 Task: Assign Person0000000160 as Assignee of Child Issue ChildIssue0000000797 of Issue Issue0000000399 in Backlog  in Scrum Project Project0000000080 in Jira. Assign Person0000000160 as Assignee of Child Issue ChildIssue0000000798 of Issue Issue0000000399 in Backlog  in Scrum Project Project0000000080 in Jira. Assign Person0000000160 as Assignee of Child Issue ChildIssue0000000799 of Issue Issue0000000400 in Backlog  in Scrum Project Project0000000080 in Jira. Assign Person0000000160 as Assignee of Child Issue ChildIssue0000000800 of Issue Issue0000000400 in Backlog  in Scrum Project Project0000000080 in Jira. Assign Issue Issue0000000391 to Sprint Sprint0000000235 in Scrum Project Project0000000079 in Jira
Action: Mouse moved to (121, 229)
Screenshot: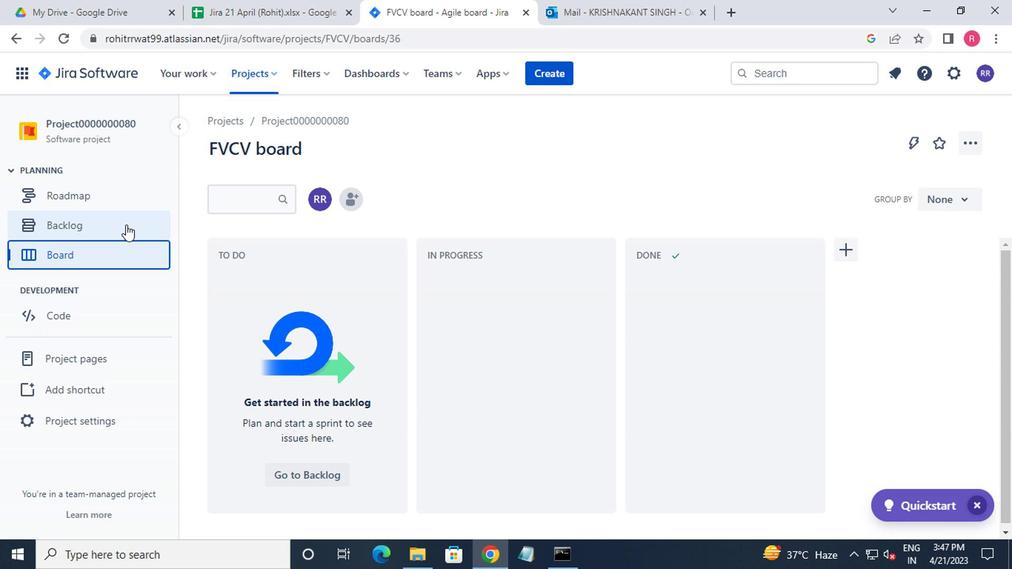 
Action: Mouse pressed left at (121, 229)
Screenshot: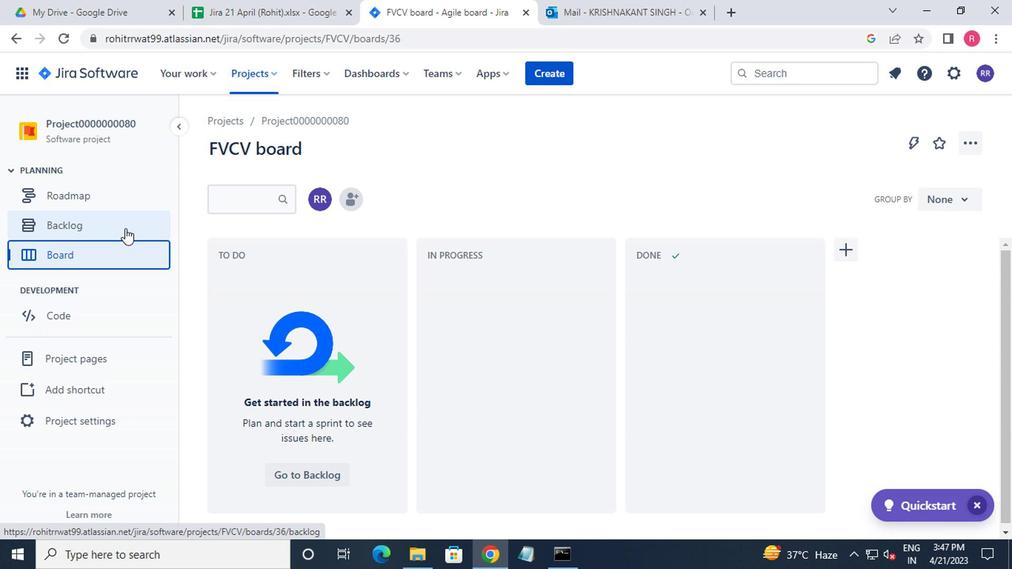 
Action: Mouse moved to (269, 274)
Screenshot: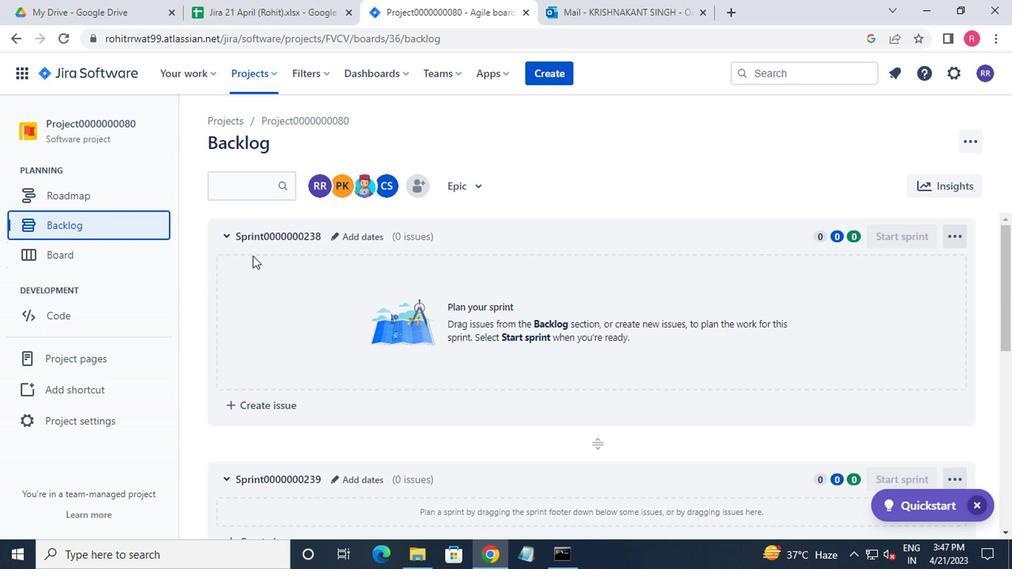
Action: Mouse scrolled (269, 273) with delta (0, -1)
Screenshot: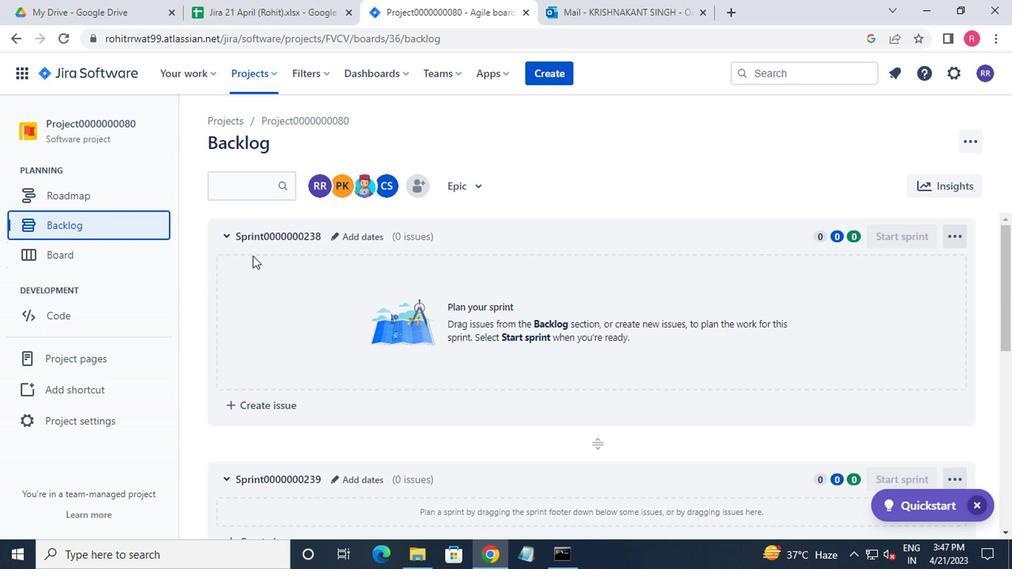 
Action: Mouse moved to (274, 281)
Screenshot: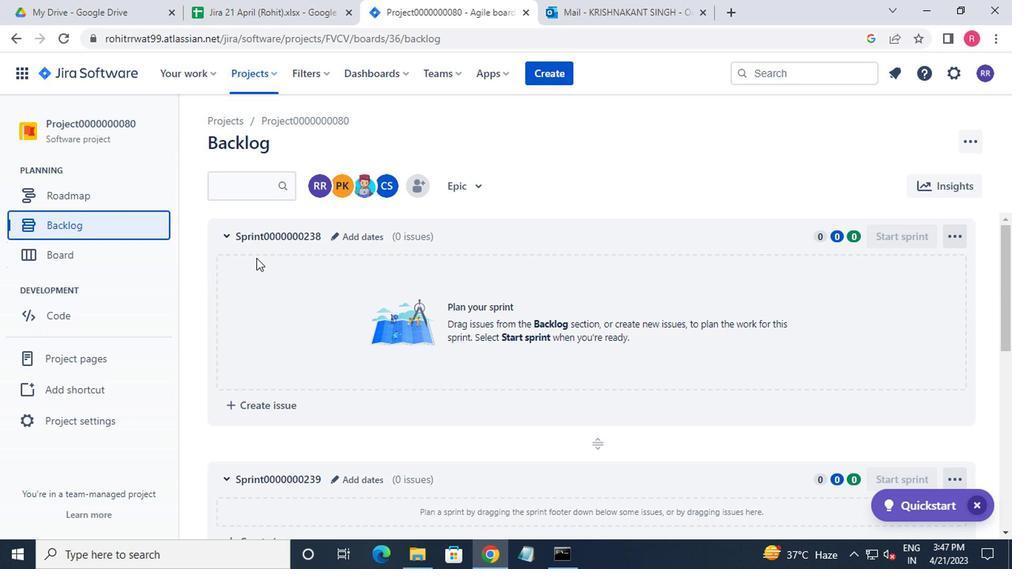 
Action: Mouse scrolled (274, 280) with delta (0, -1)
Screenshot: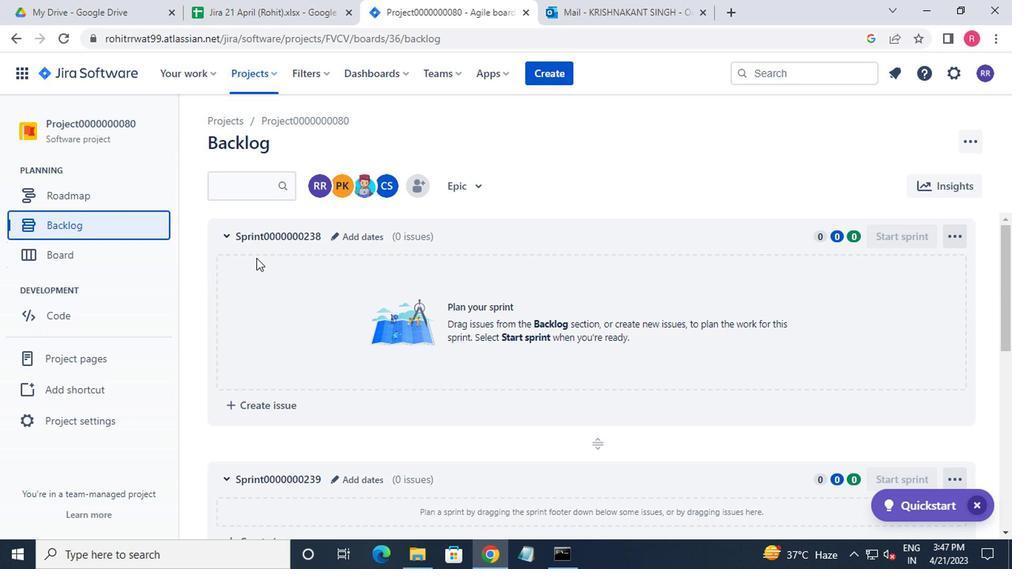 
Action: Mouse moved to (277, 284)
Screenshot: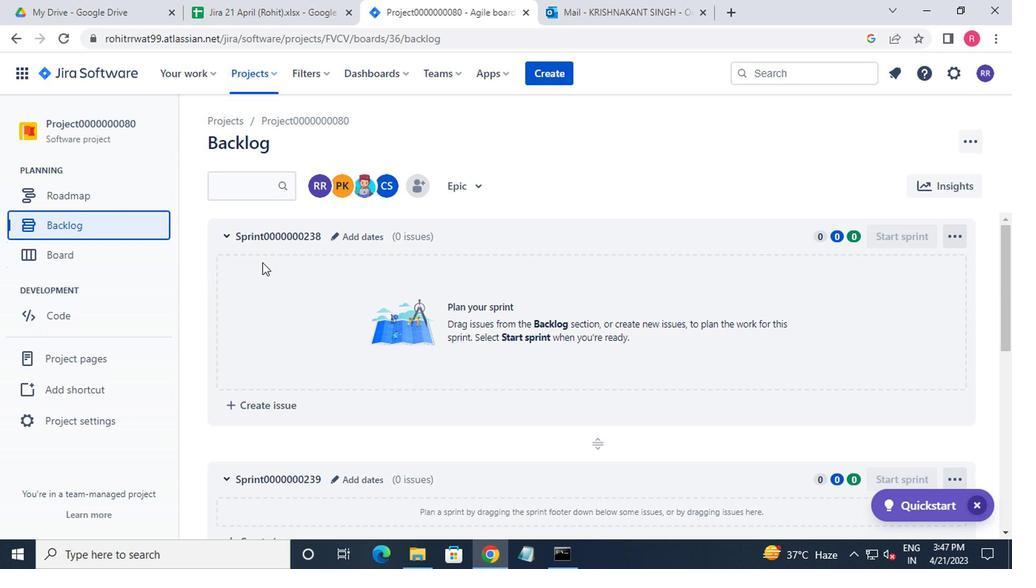 
Action: Mouse scrolled (277, 283) with delta (0, -1)
Screenshot: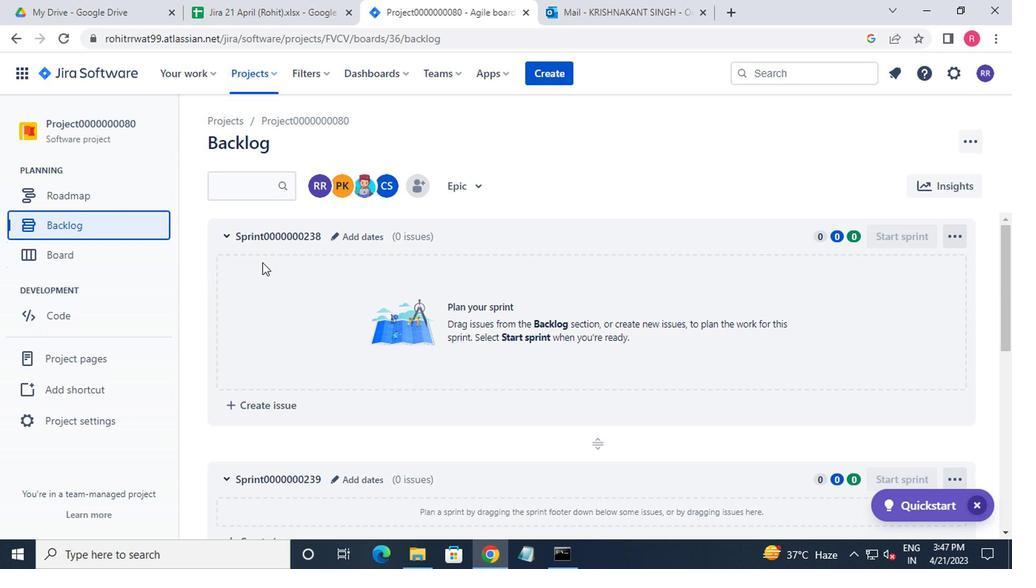
Action: Mouse moved to (277, 285)
Screenshot: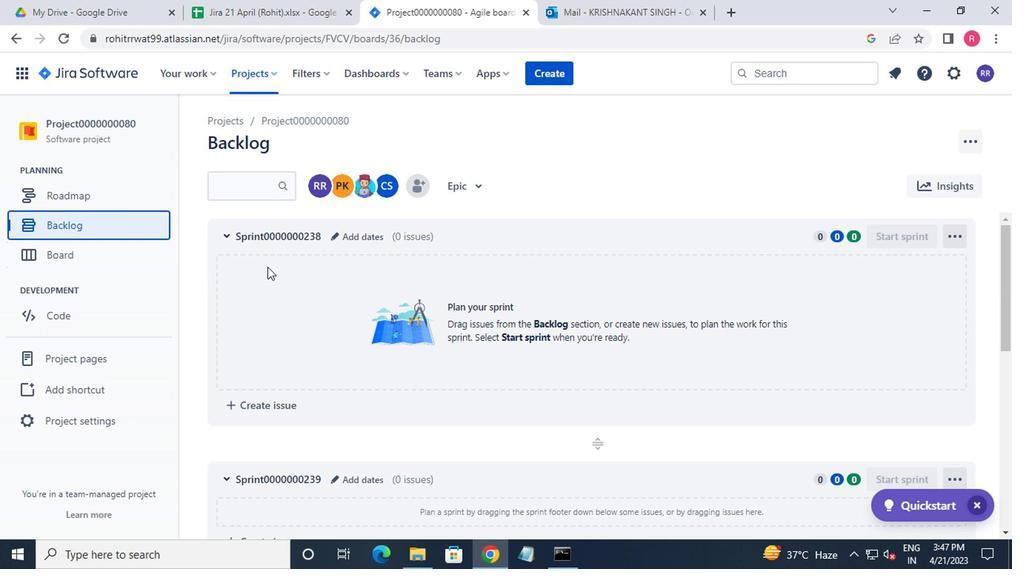 
Action: Mouse scrolled (277, 284) with delta (0, -1)
Screenshot: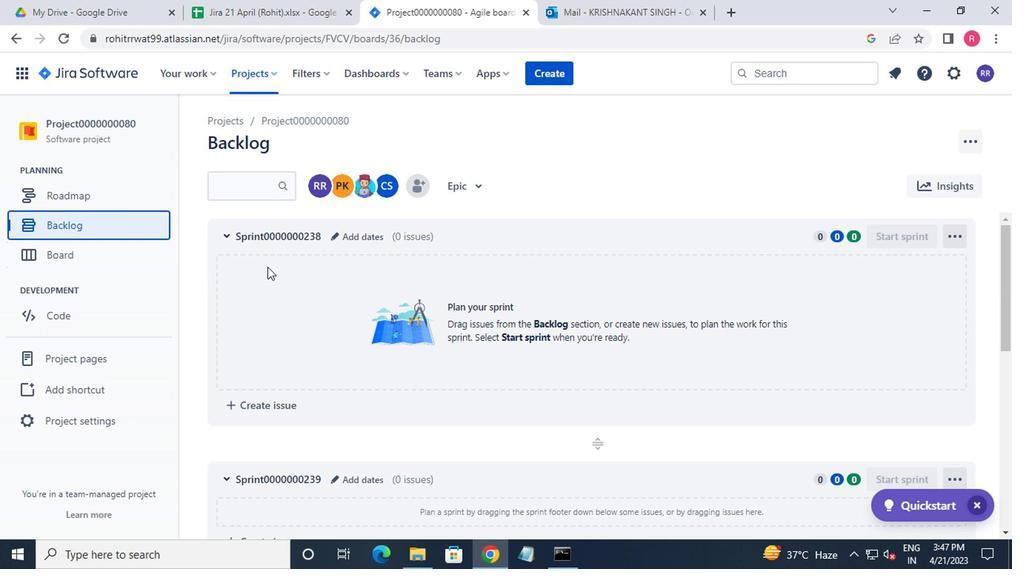 
Action: Mouse moved to (278, 286)
Screenshot: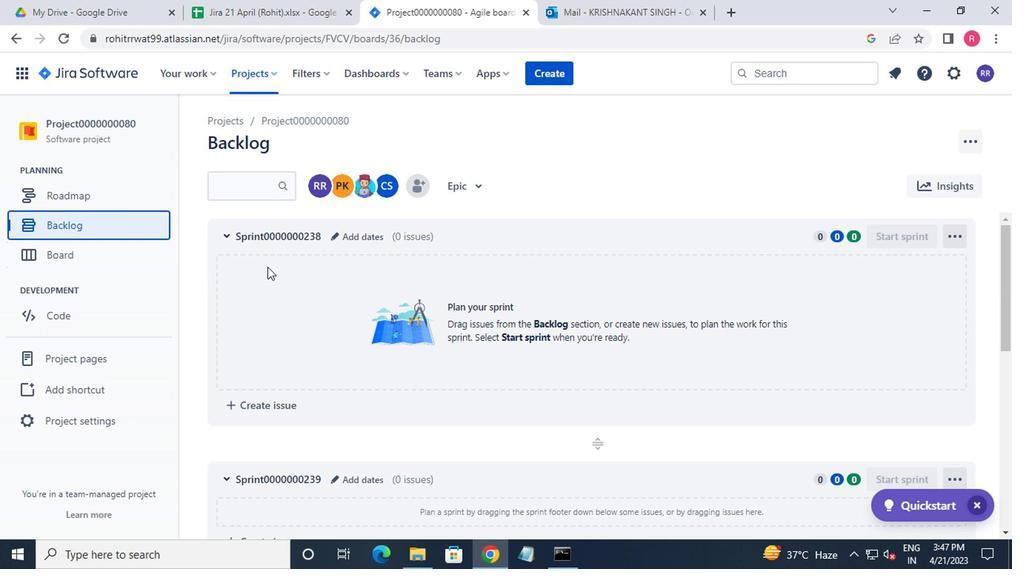 
Action: Mouse scrolled (278, 285) with delta (0, 0)
Screenshot: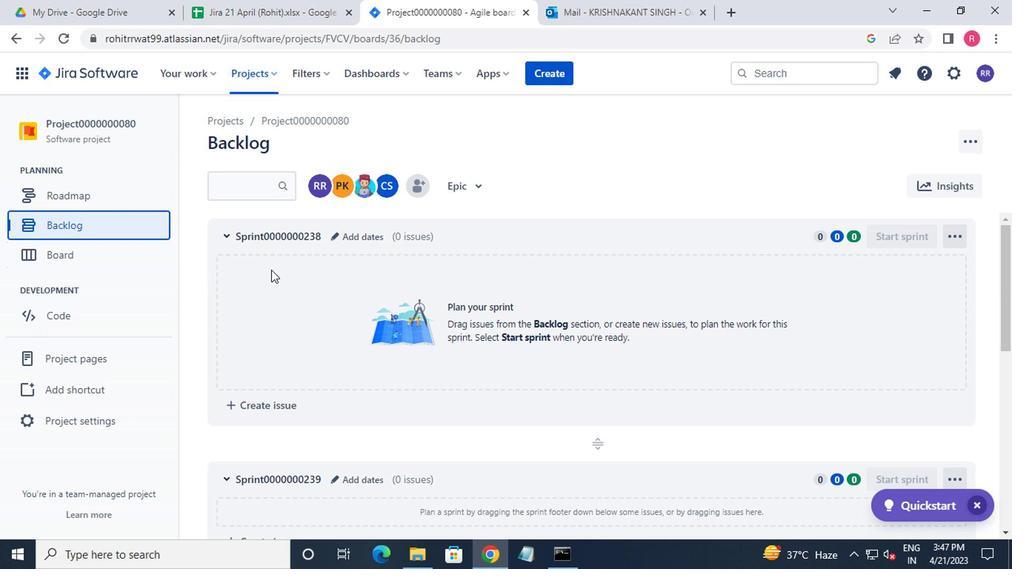 
Action: Mouse moved to (281, 290)
Screenshot: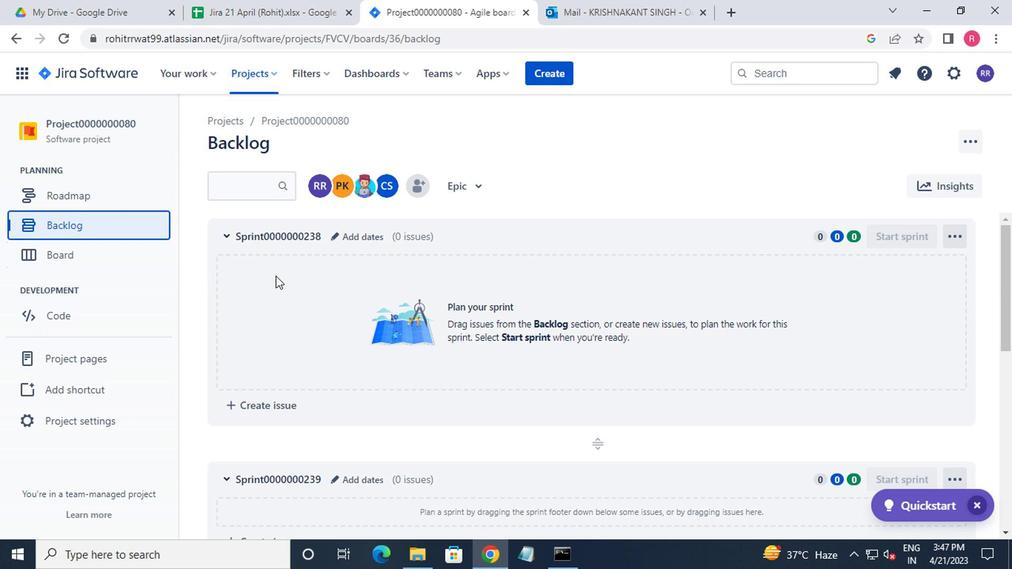 
Action: Mouse scrolled (281, 289) with delta (0, 0)
Screenshot: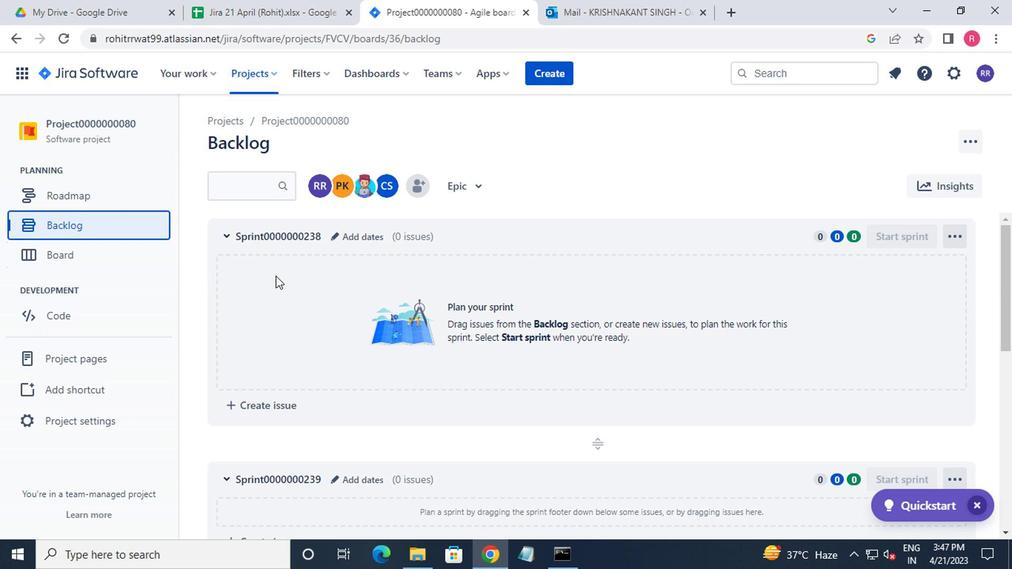 
Action: Mouse moved to (287, 302)
Screenshot: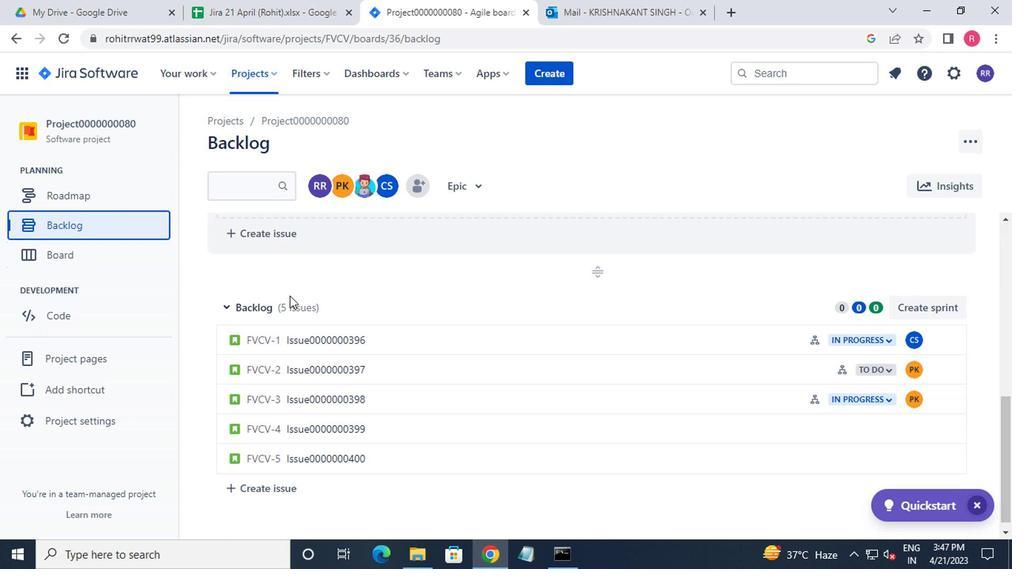 
Action: Mouse scrolled (287, 301) with delta (0, -1)
Screenshot: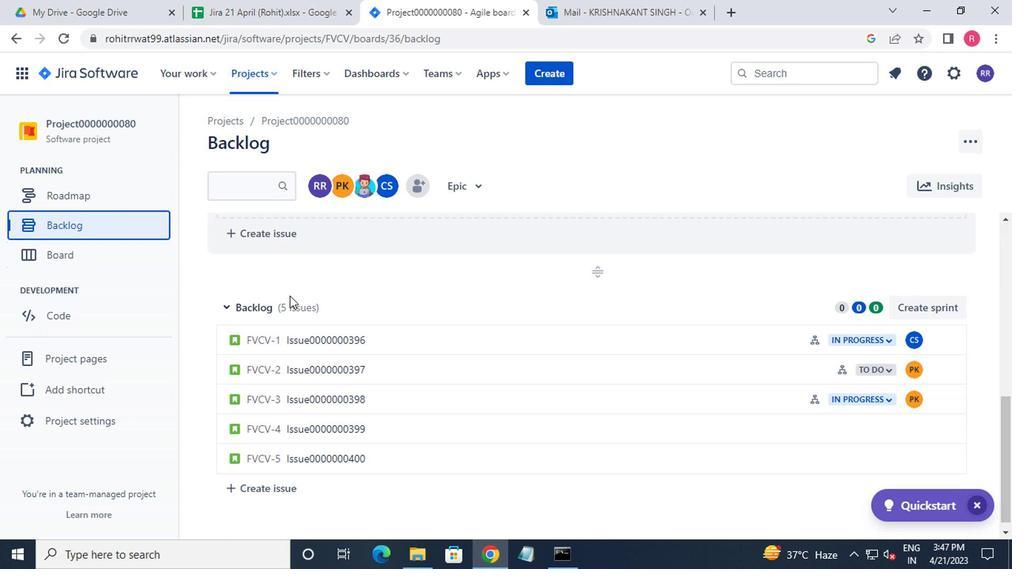 
Action: Mouse moved to (290, 306)
Screenshot: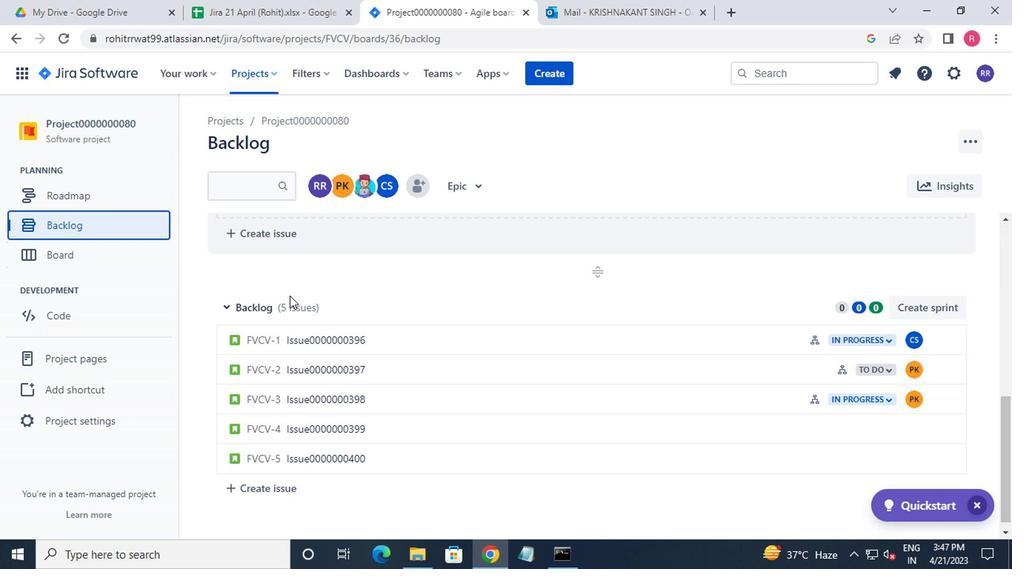 
Action: Mouse scrolled (290, 306) with delta (0, 0)
Screenshot: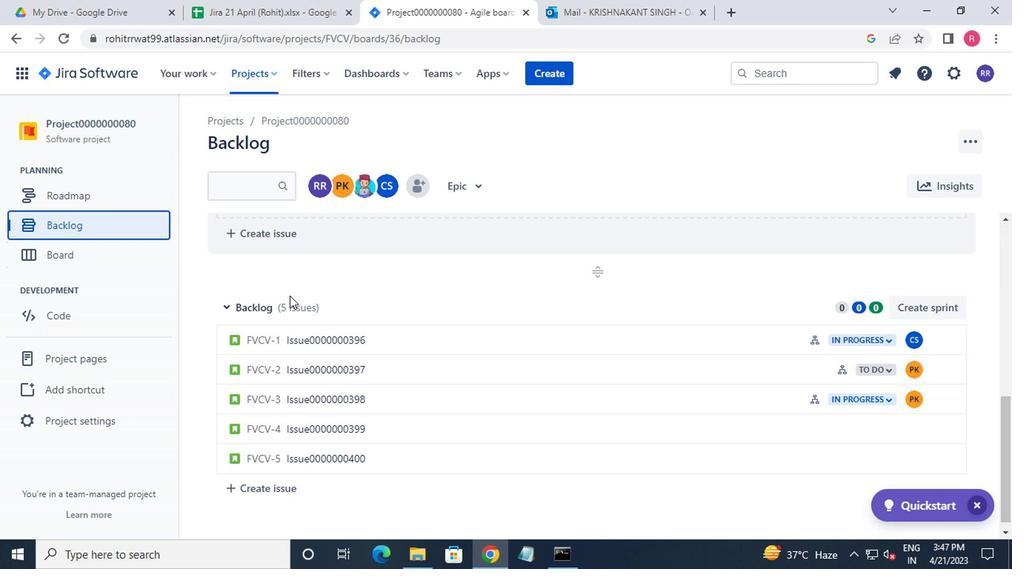 
Action: Mouse moved to (567, 412)
Screenshot: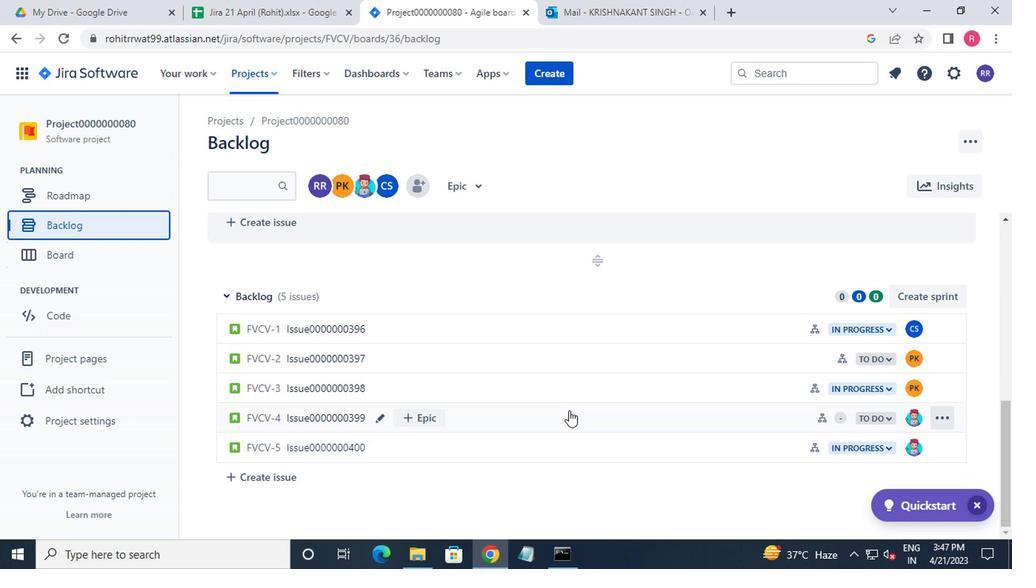 
Action: Mouse pressed left at (567, 412)
Screenshot: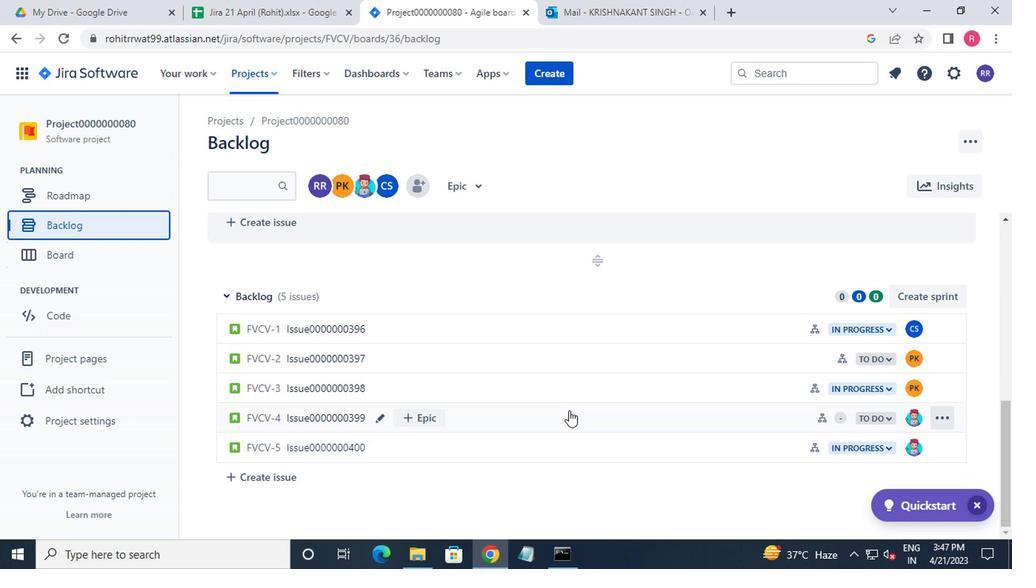 
Action: Mouse moved to (755, 296)
Screenshot: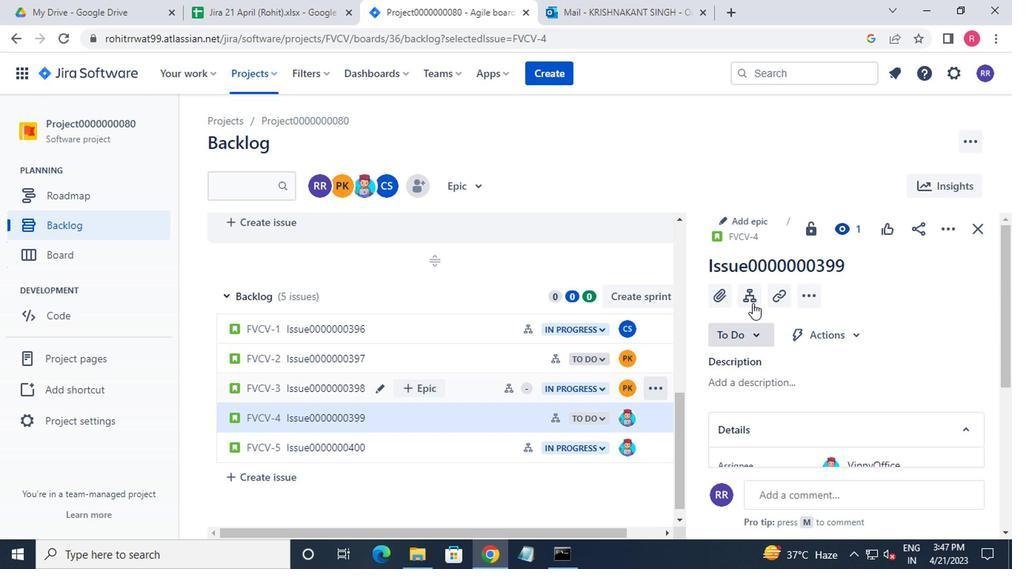 
Action: Mouse pressed left at (755, 296)
Screenshot: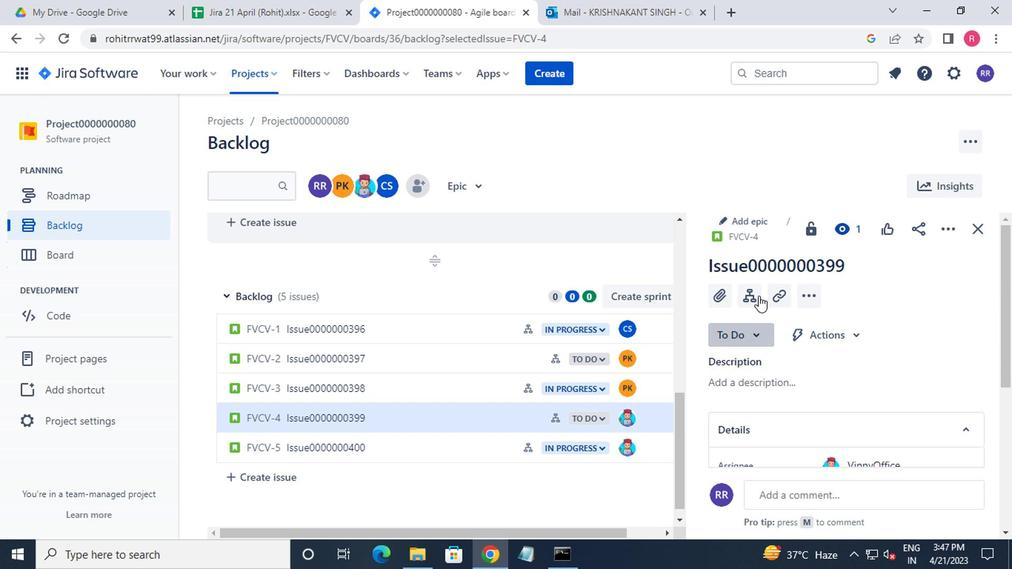 
Action: Mouse moved to (908, 304)
Screenshot: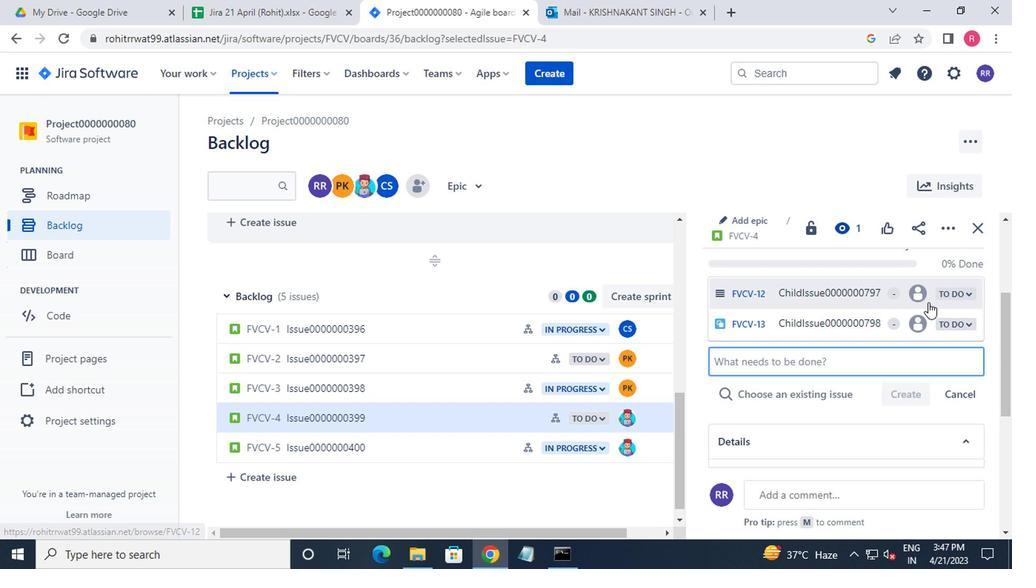 
Action: Mouse pressed left at (908, 304)
Screenshot: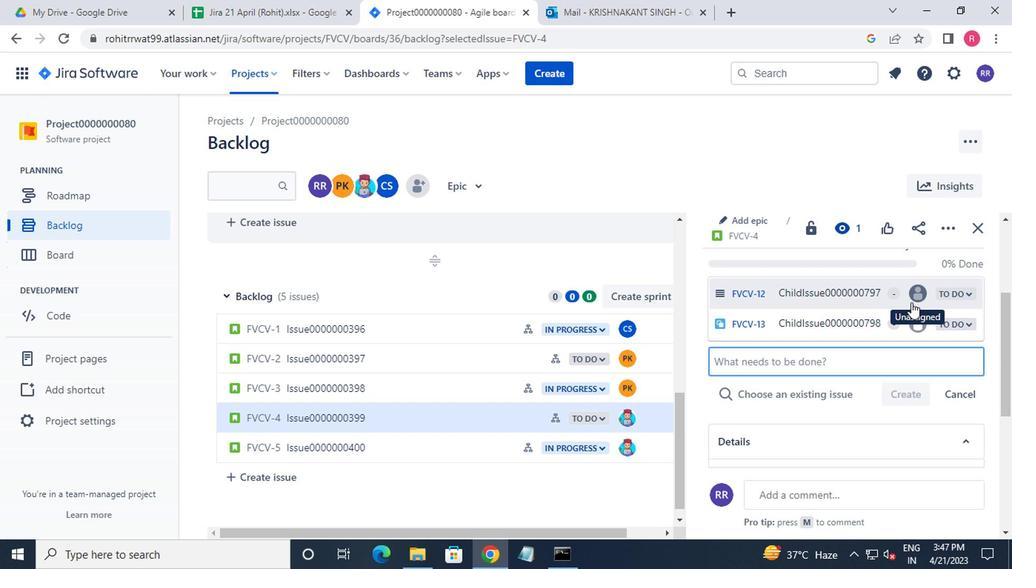 
Action: Mouse moved to (802, 329)
Screenshot: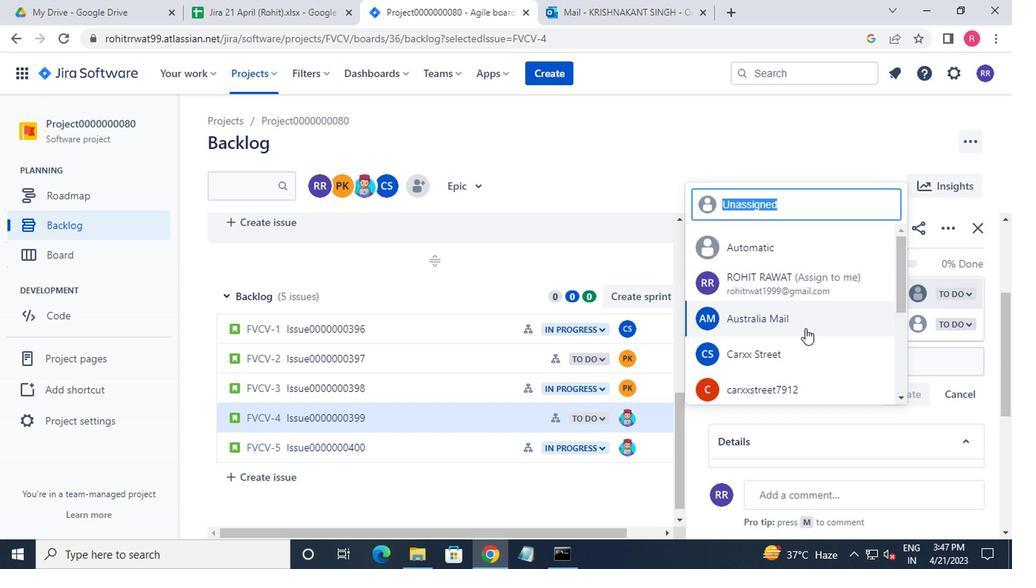 
Action: Mouse scrolled (802, 328) with delta (0, -1)
Screenshot: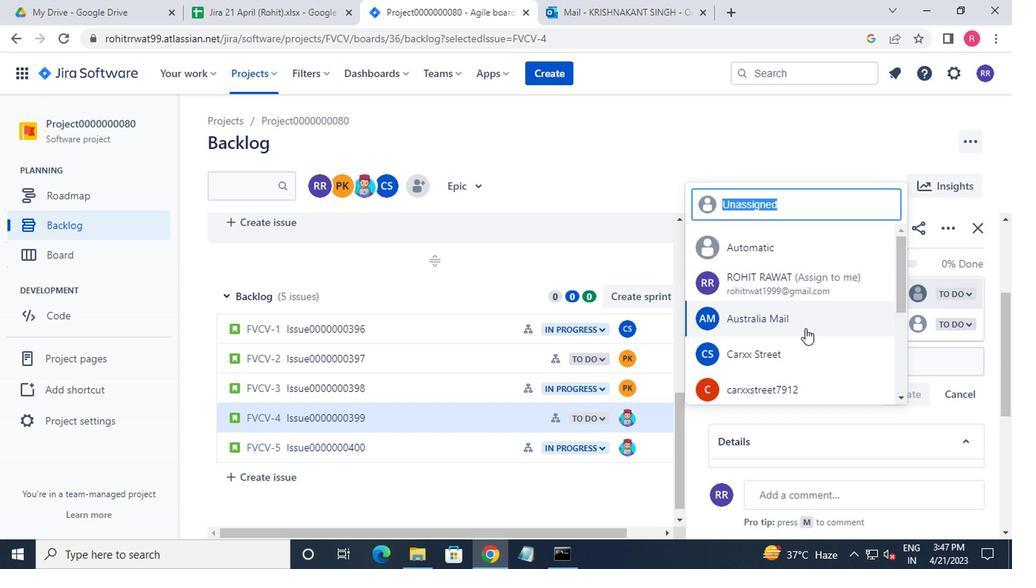 
Action: Mouse moved to (802, 332)
Screenshot: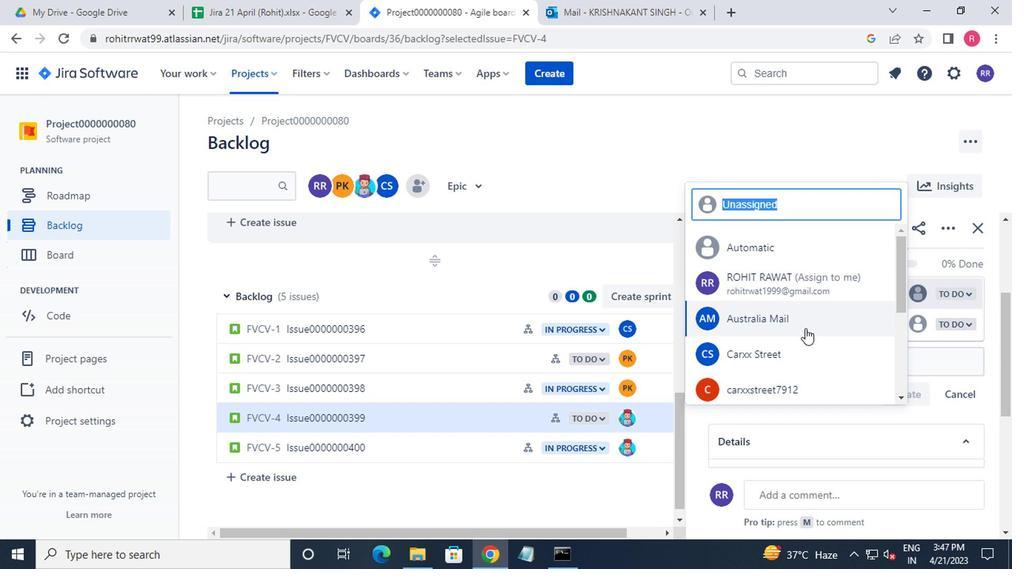 
Action: Mouse scrolled (802, 331) with delta (0, 0)
Screenshot: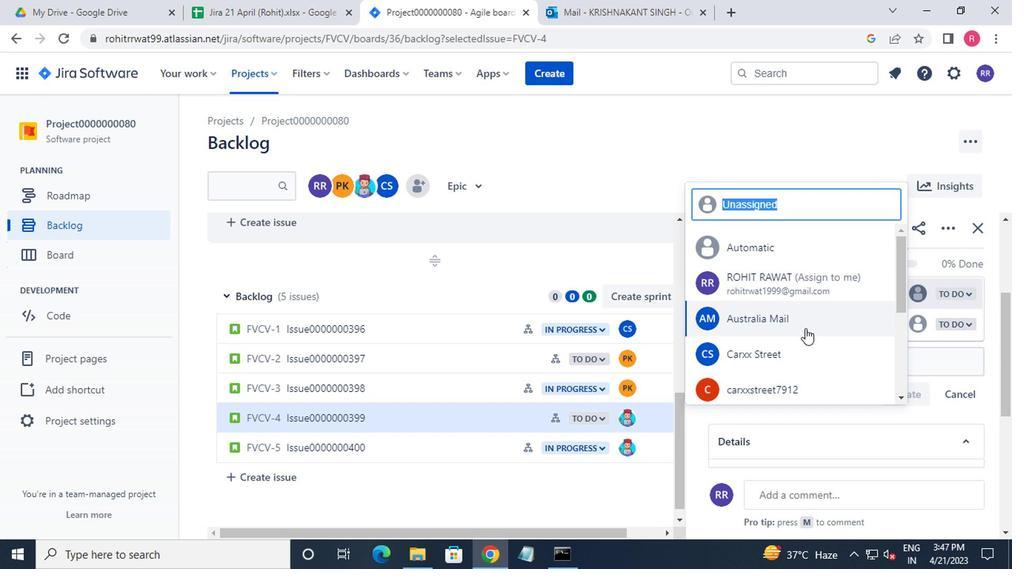 
Action: Mouse moved to (802, 332)
Screenshot: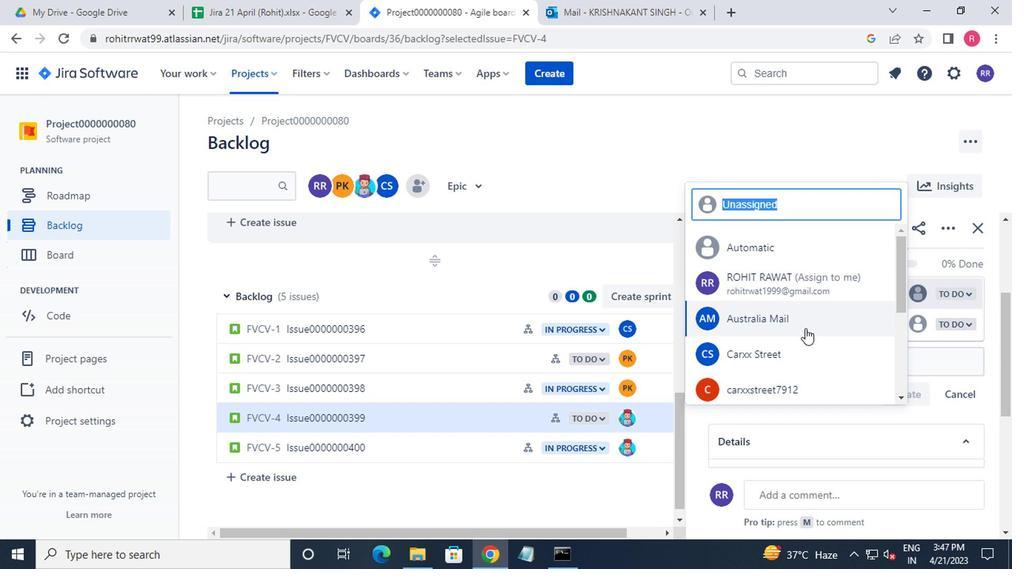 
Action: Mouse scrolled (802, 332) with delta (0, 0)
Screenshot: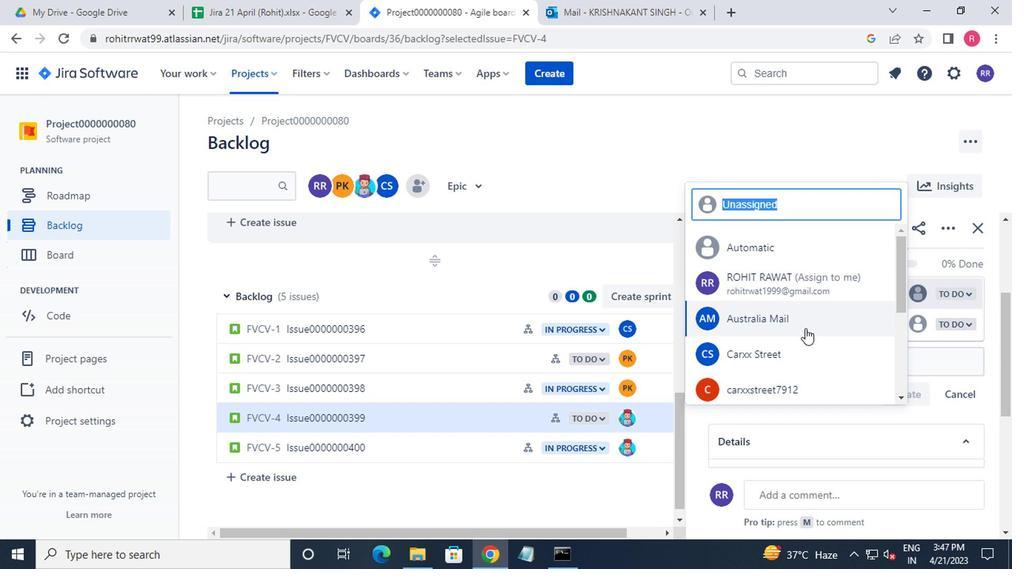 
Action: Mouse scrolled (802, 332) with delta (0, 0)
Screenshot: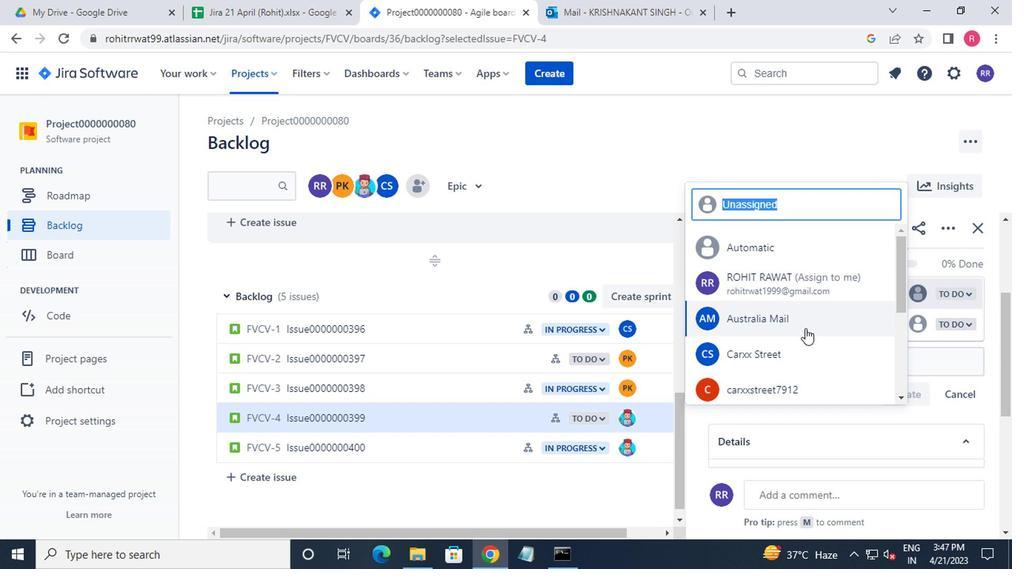 
Action: Mouse moved to (802, 335)
Screenshot: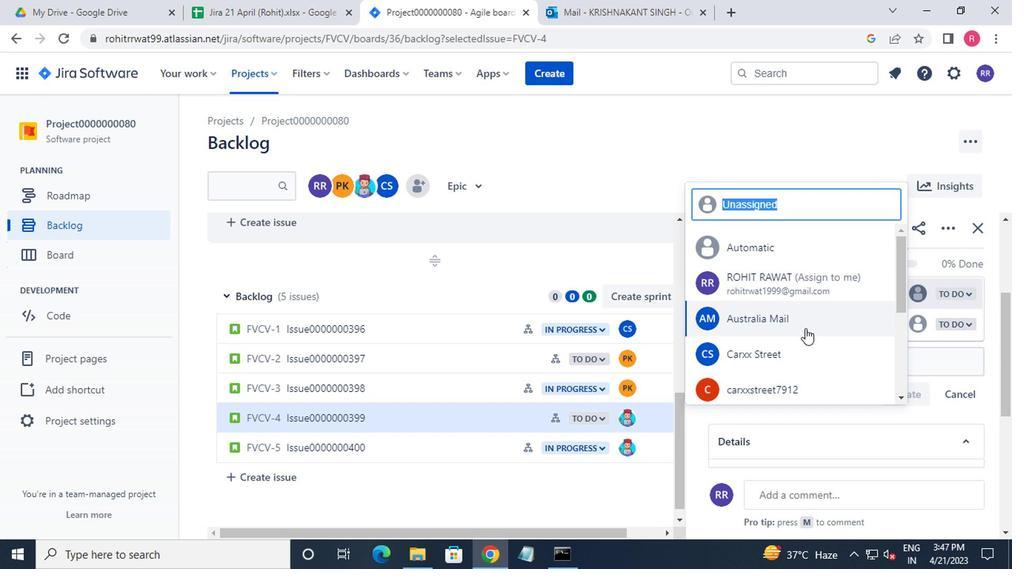 
Action: Mouse scrolled (802, 334) with delta (0, -1)
Screenshot: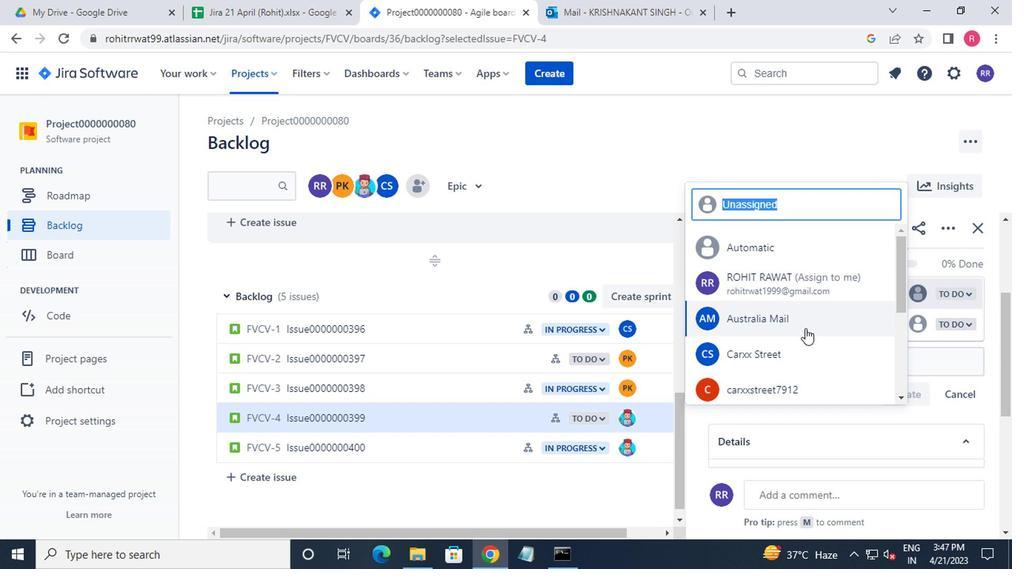 
Action: Mouse moved to (759, 389)
Screenshot: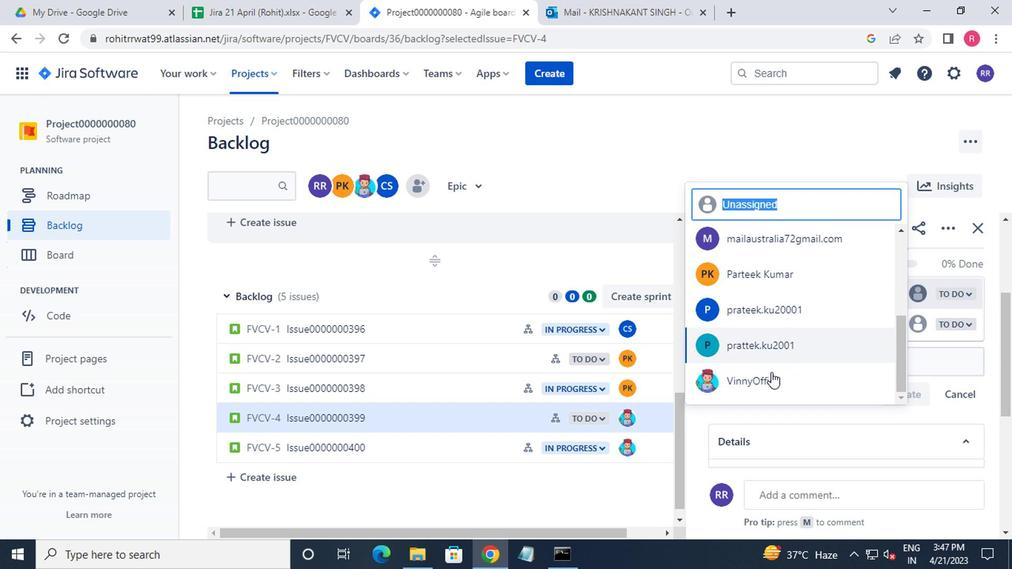 
Action: Mouse pressed left at (759, 389)
Screenshot: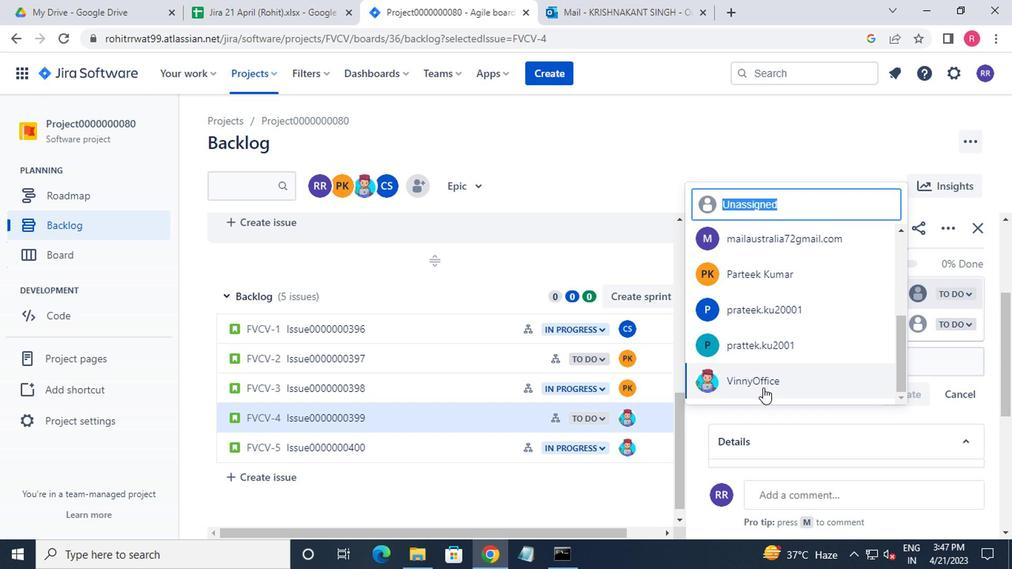 
Action: Mouse moved to (909, 332)
Screenshot: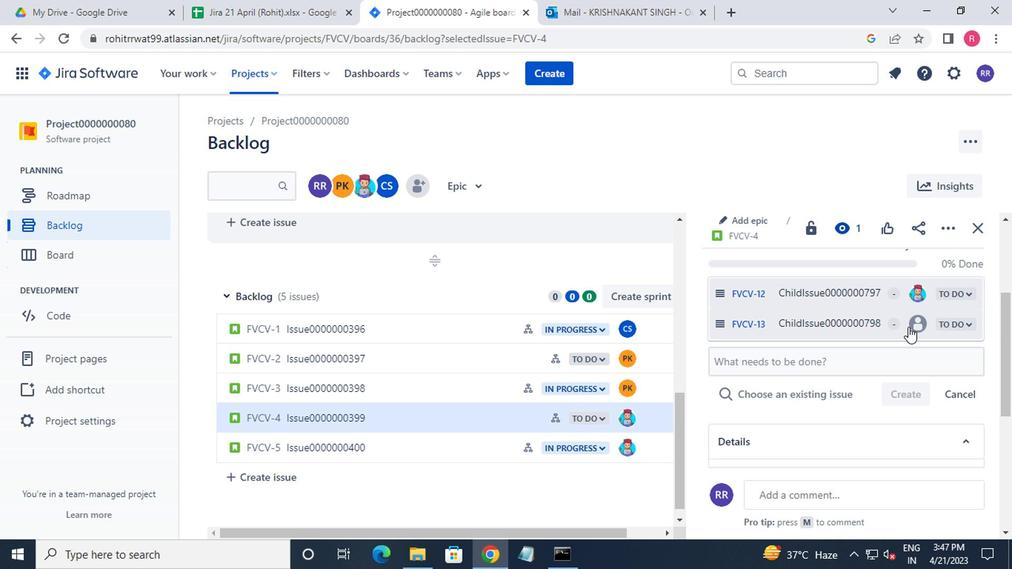 
Action: Mouse pressed left at (909, 332)
Screenshot: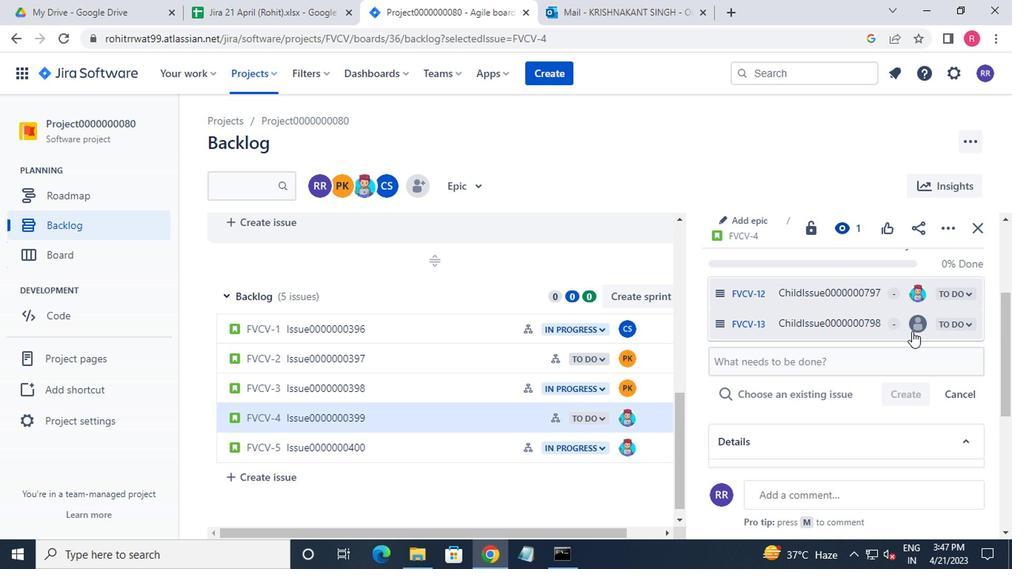 
Action: Mouse moved to (823, 332)
Screenshot: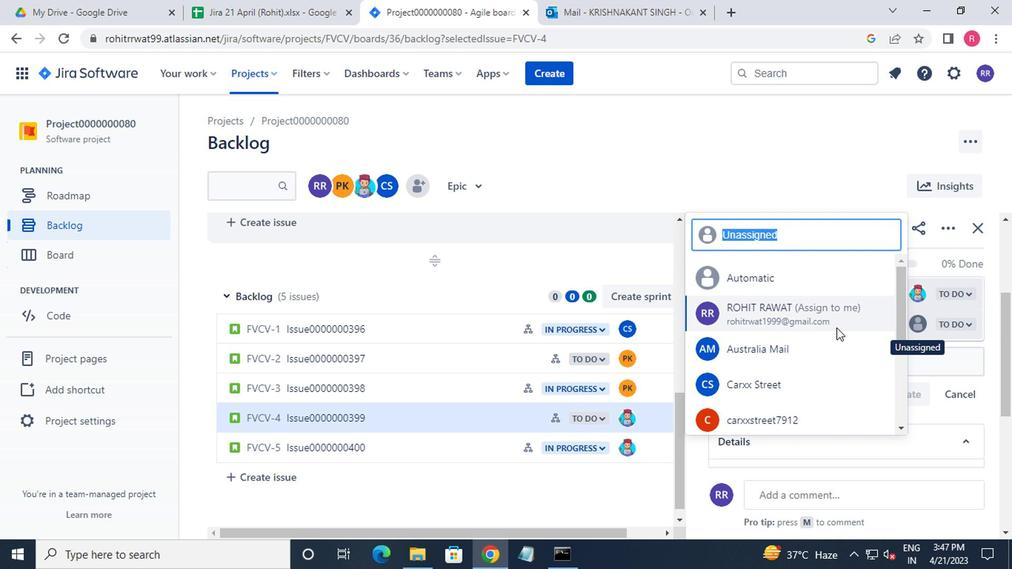 
Action: Mouse scrolled (823, 331) with delta (0, 0)
Screenshot: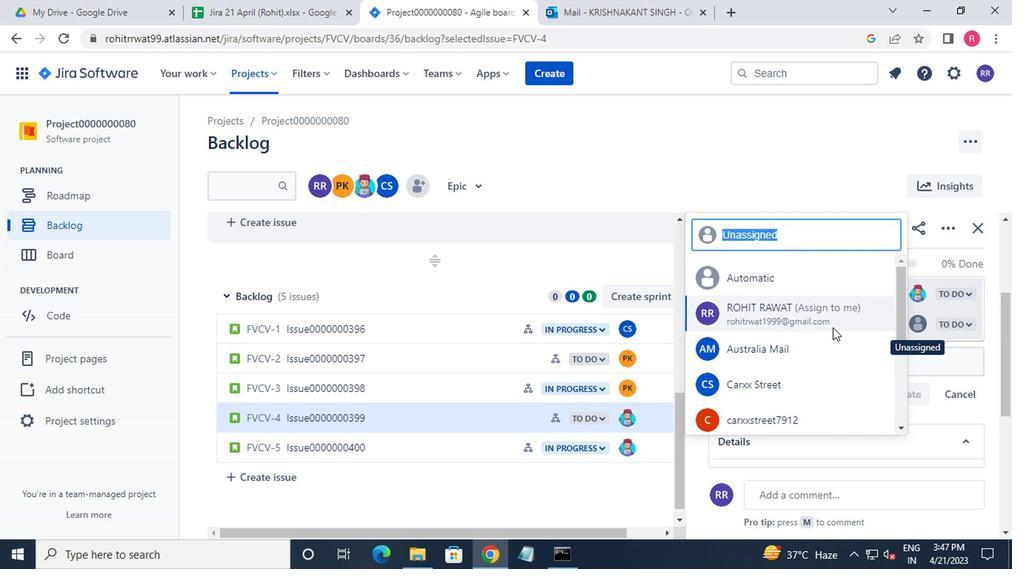
Action: Mouse moved to (822, 334)
Screenshot: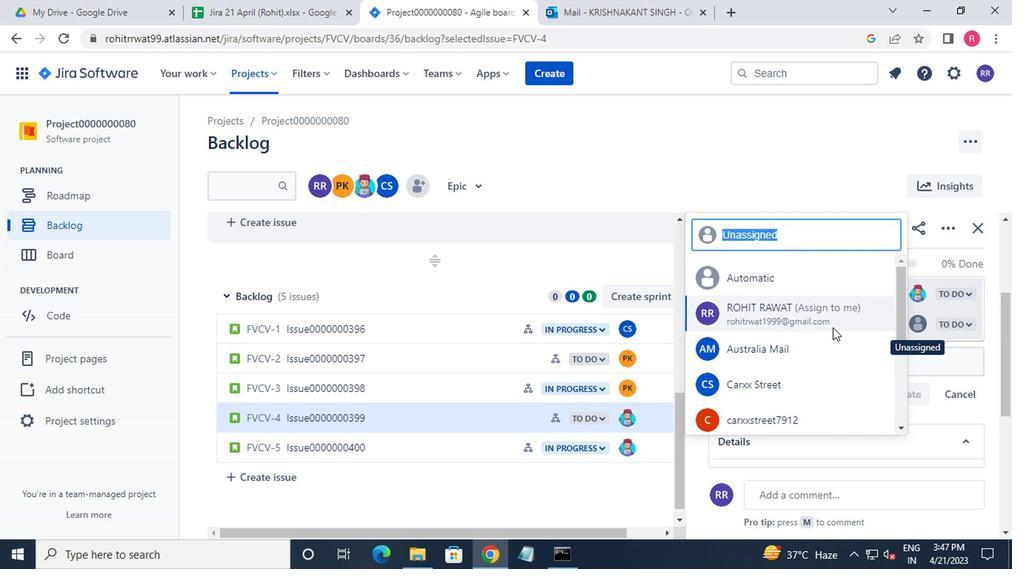
Action: Mouse scrolled (822, 333) with delta (0, 0)
Screenshot: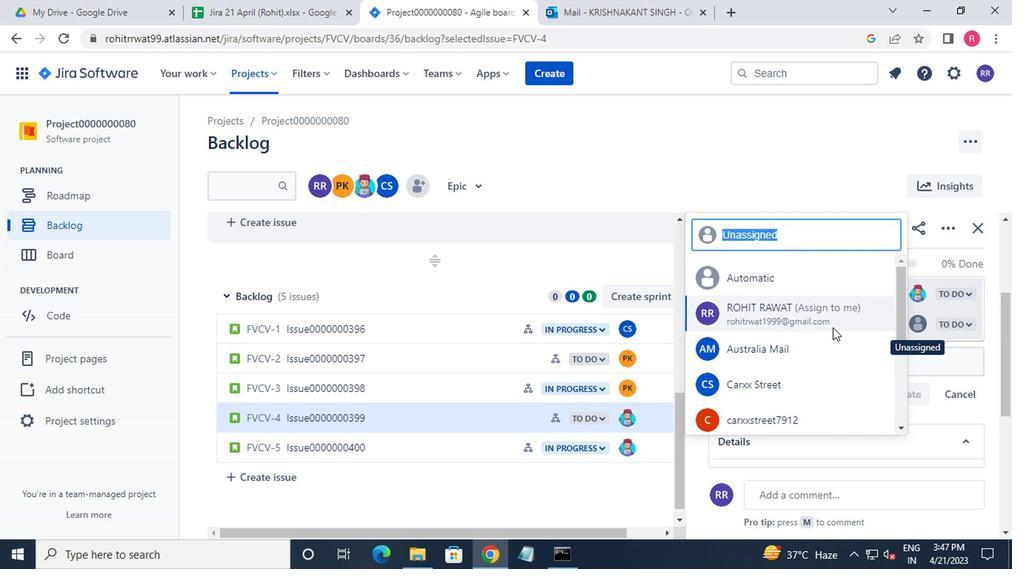 
Action: Mouse moved to (822, 334)
Screenshot: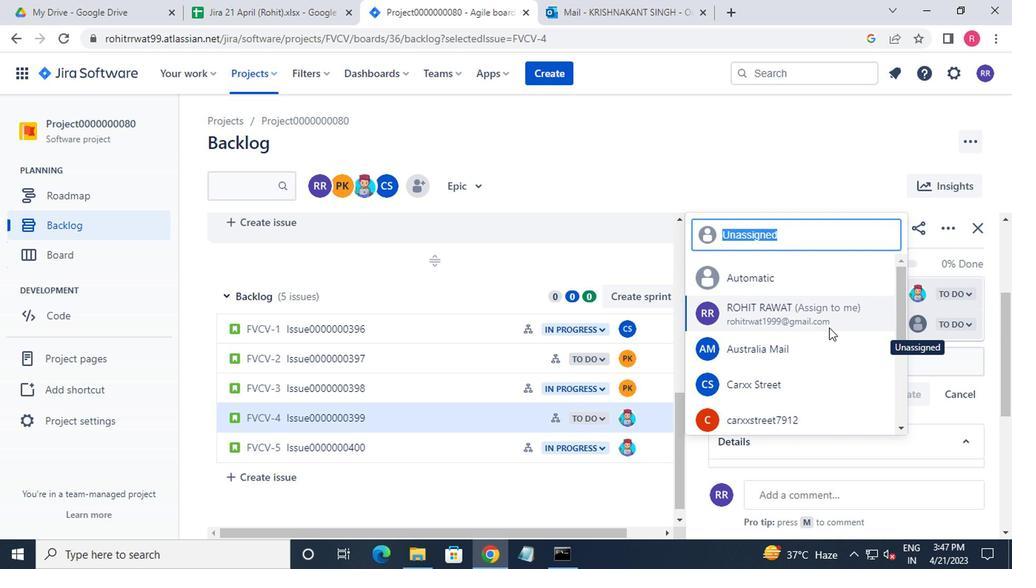 
Action: Mouse scrolled (822, 333) with delta (0, 0)
Screenshot: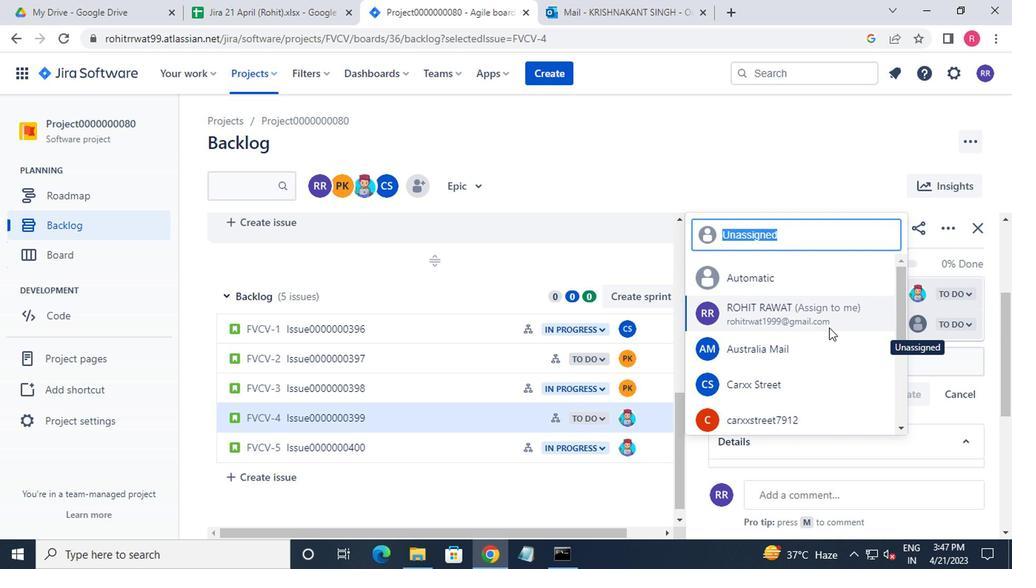 
Action: Mouse moved to (822, 335)
Screenshot: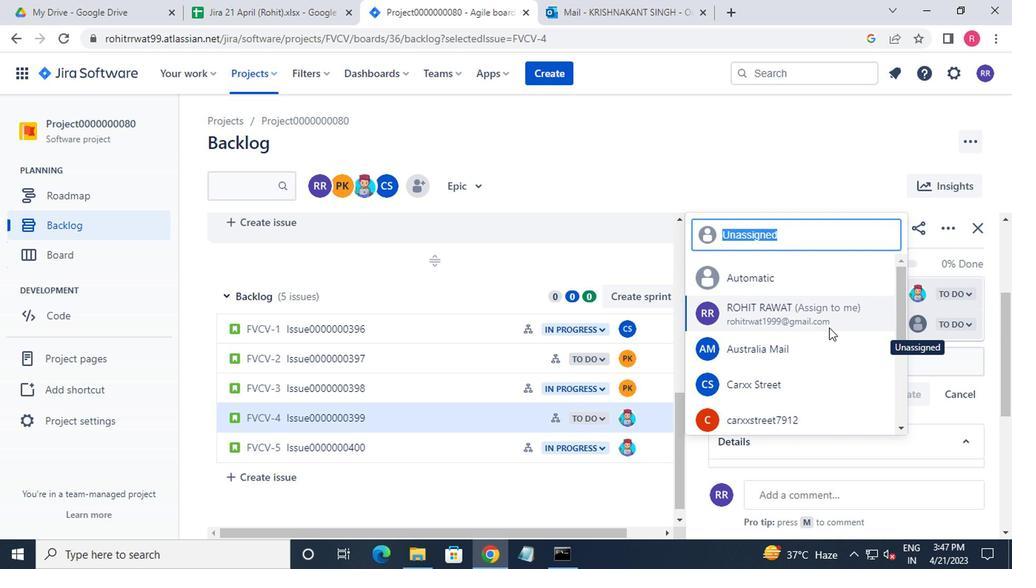 
Action: Mouse scrolled (822, 334) with delta (0, -1)
Screenshot: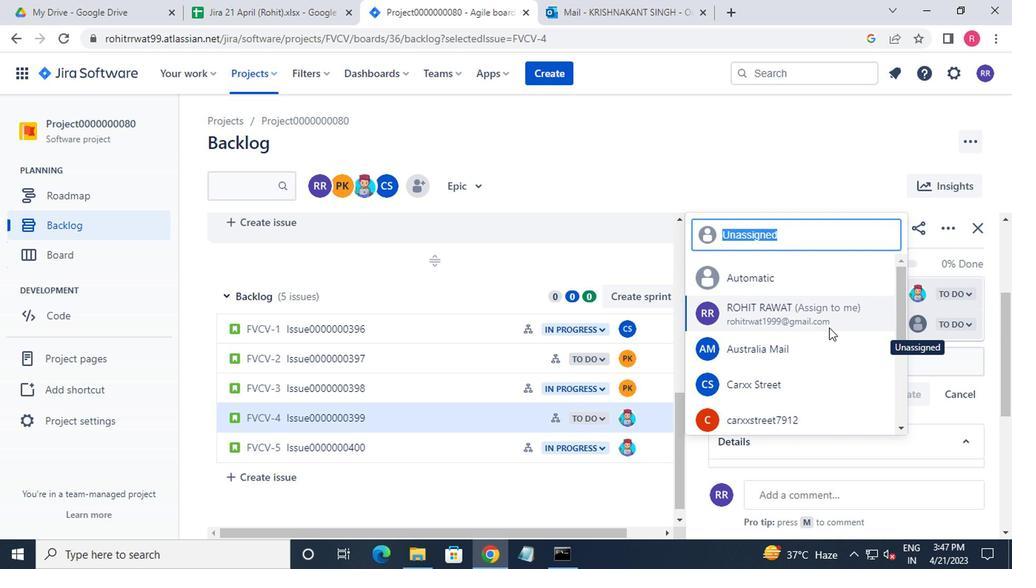 
Action: Mouse moved to (821, 335)
Screenshot: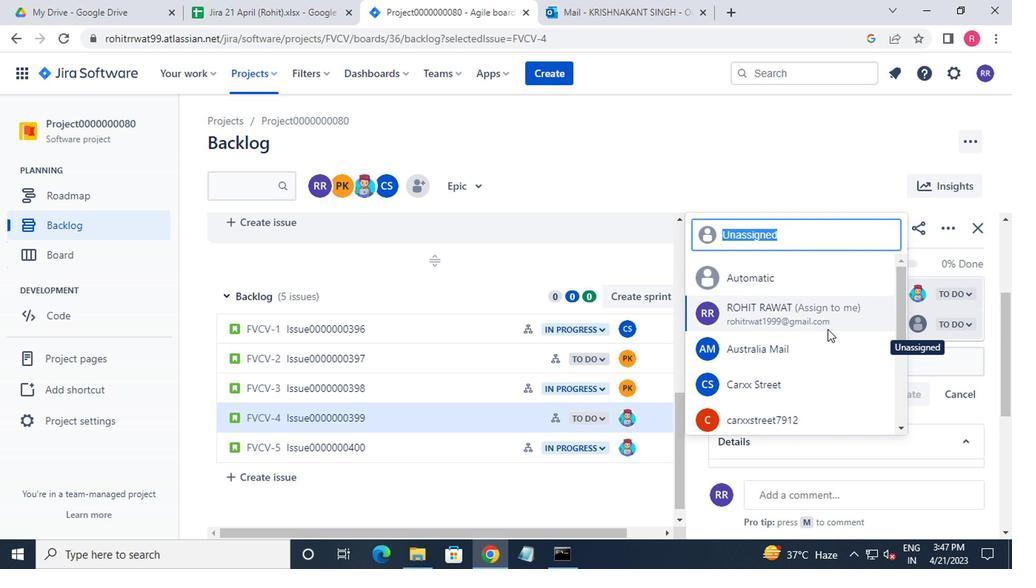 
Action: Mouse scrolled (821, 335) with delta (0, 0)
Screenshot: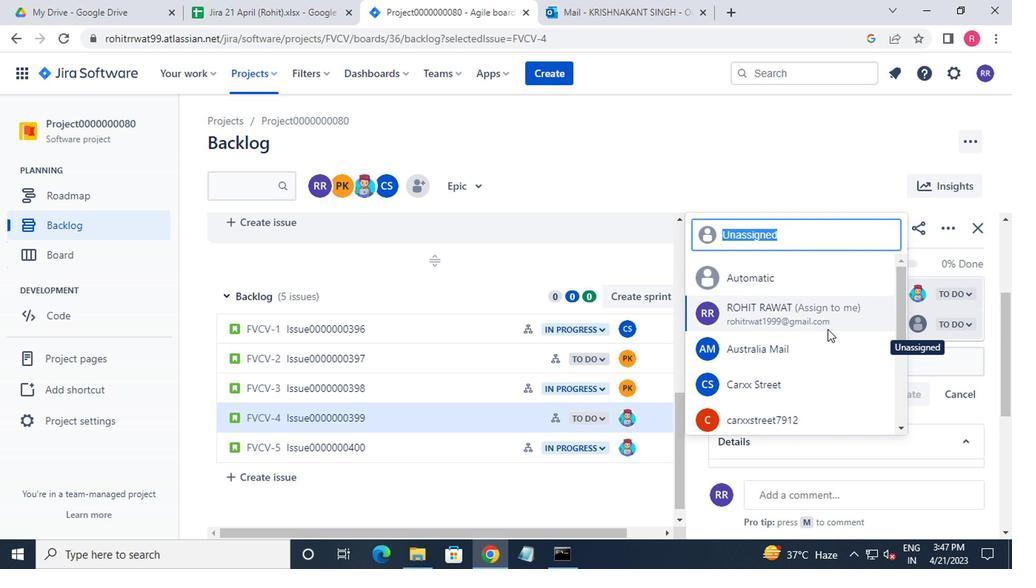 
Action: Mouse moved to (769, 408)
Screenshot: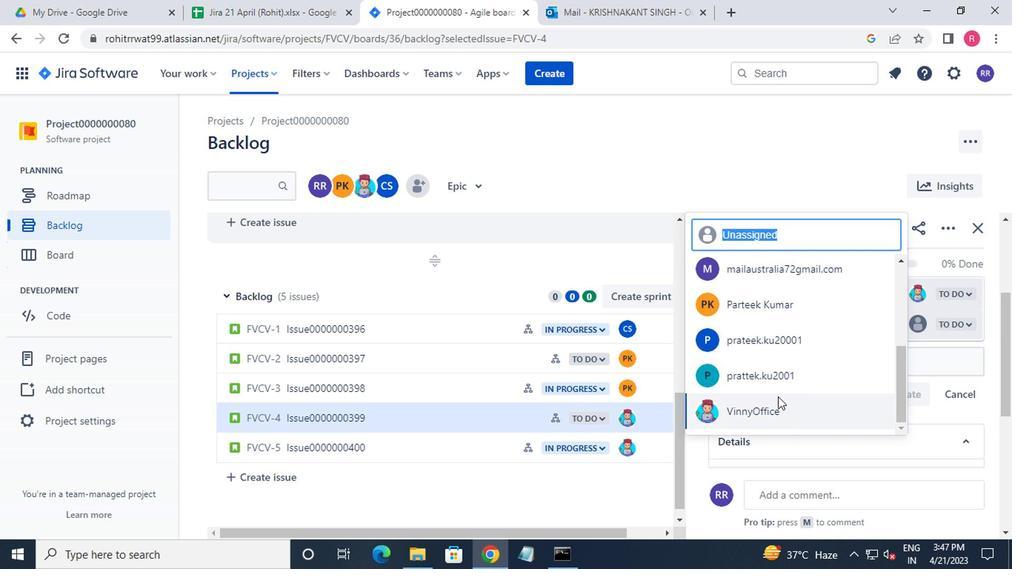 
Action: Mouse pressed left at (769, 408)
Screenshot: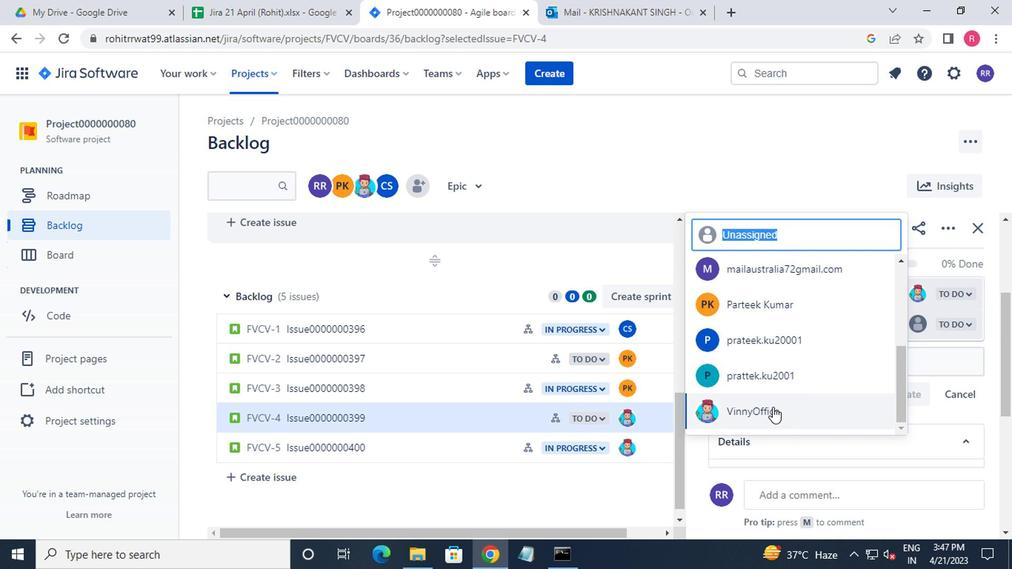 
Action: Mouse moved to (487, 447)
Screenshot: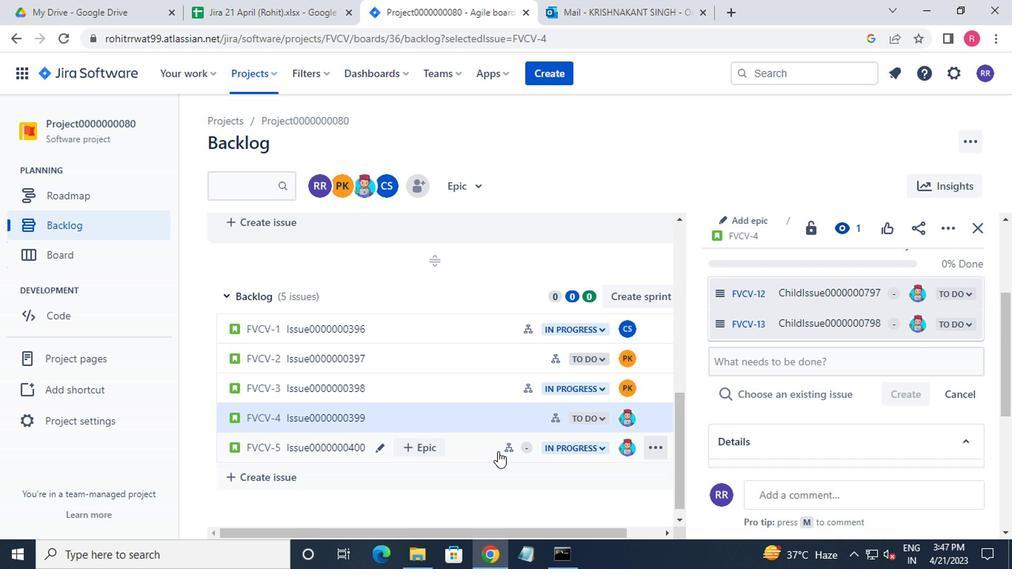 
Action: Mouse pressed left at (487, 447)
Screenshot: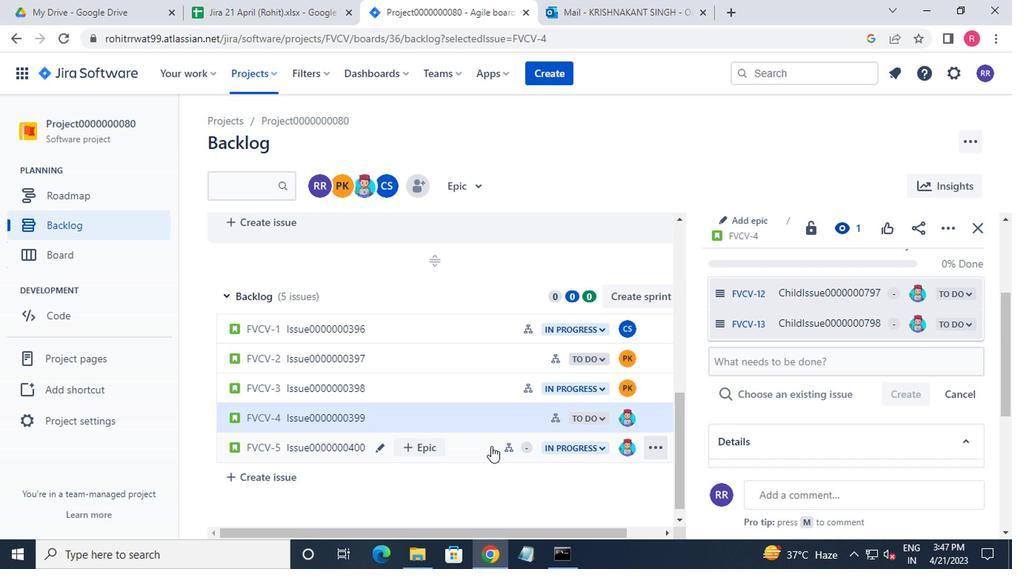 
Action: Mouse moved to (741, 299)
Screenshot: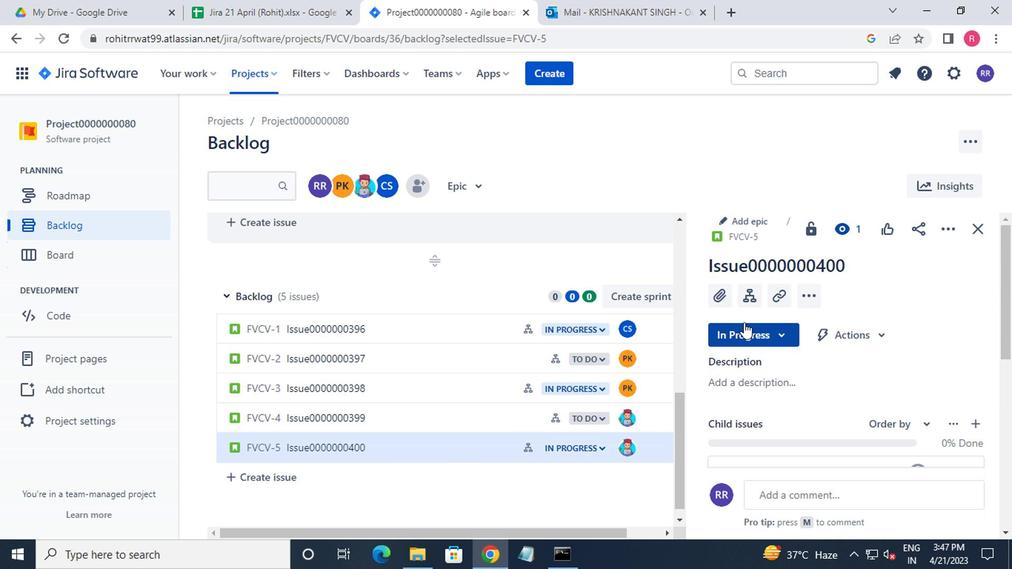 
Action: Mouse pressed left at (741, 299)
Screenshot: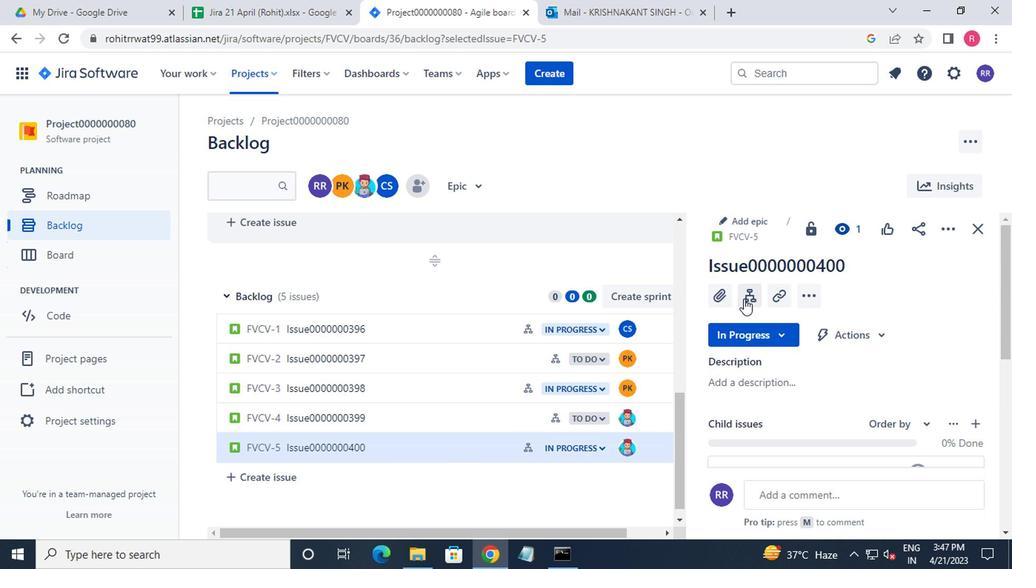 
Action: Mouse moved to (922, 300)
Screenshot: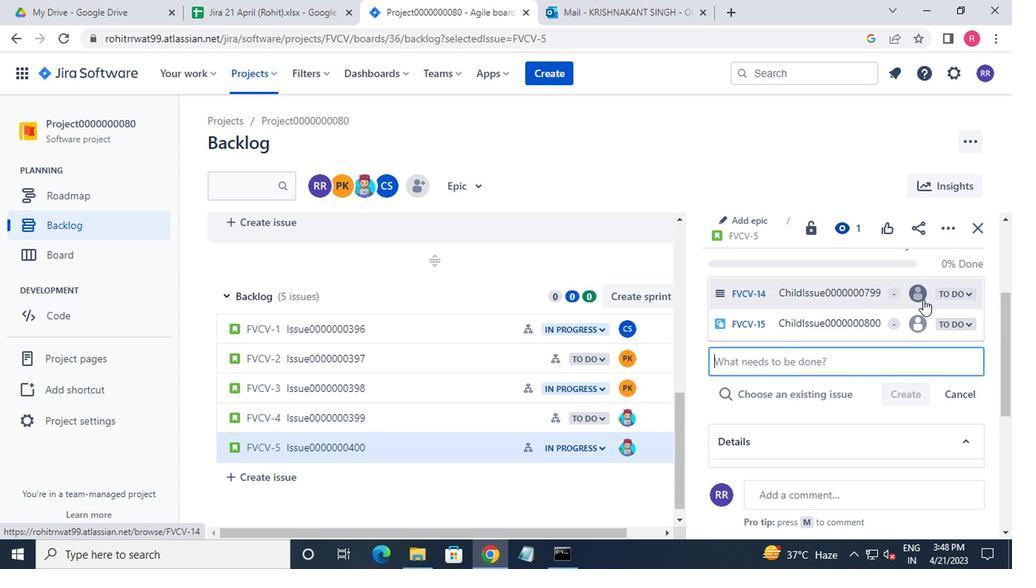
Action: Mouse pressed left at (922, 300)
Screenshot: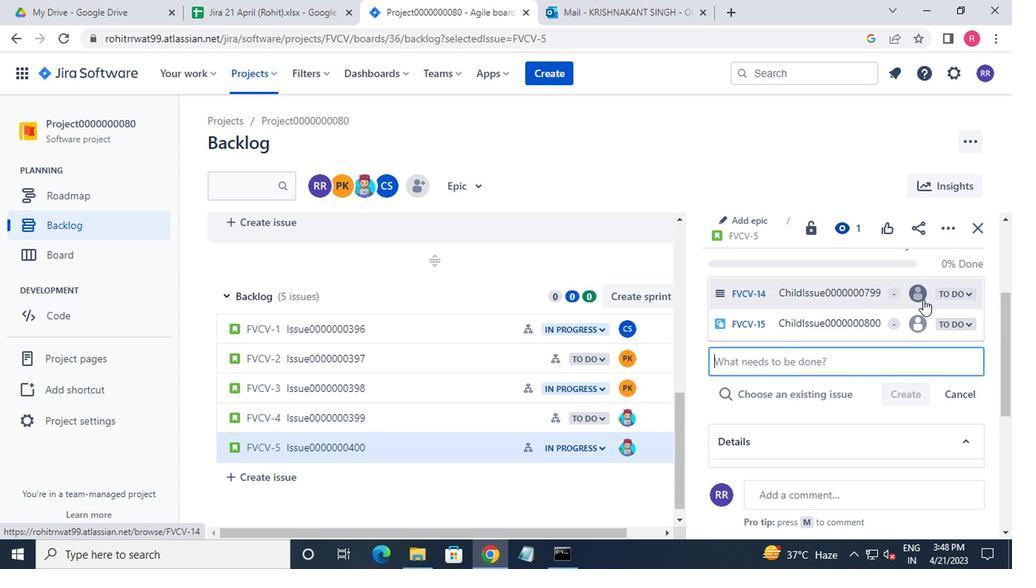 
Action: Mouse moved to (840, 315)
Screenshot: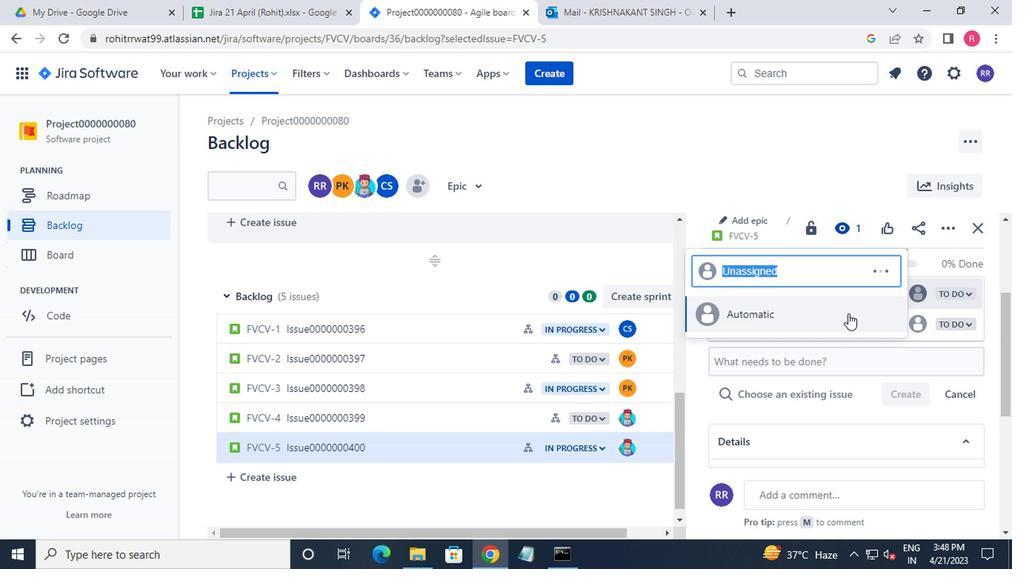 
Action: Mouse scrolled (840, 314) with delta (0, -1)
Screenshot: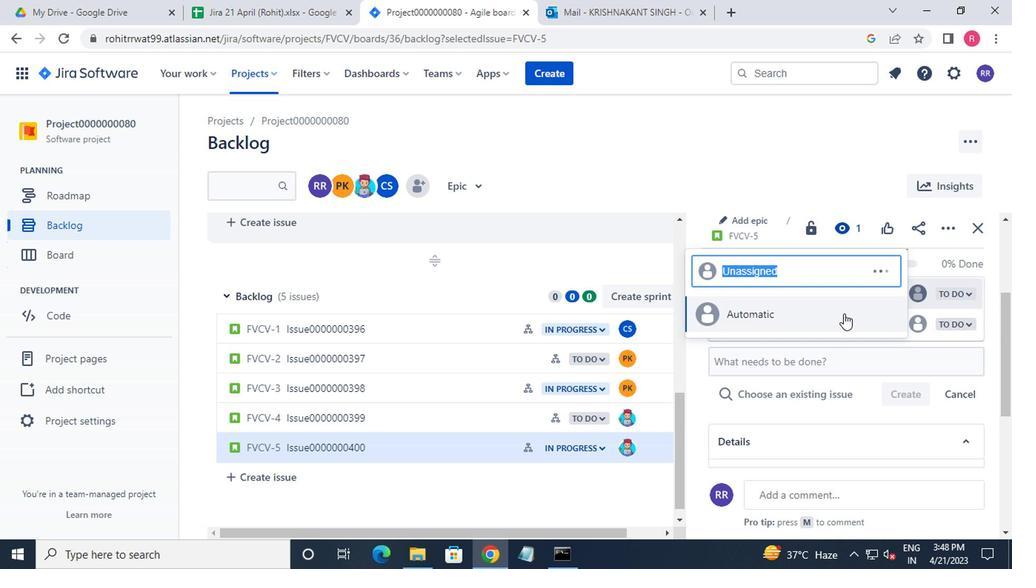 
Action: Mouse scrolled (840, 314) with delta (0, -1)
Screenshot: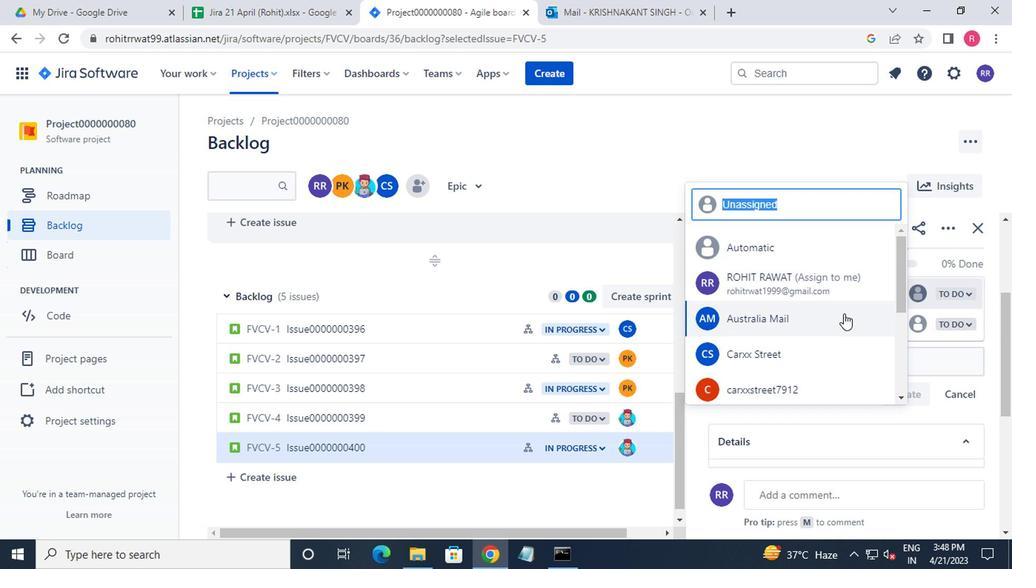 
Action: Mouse moved to (840, 316)
Screenshot: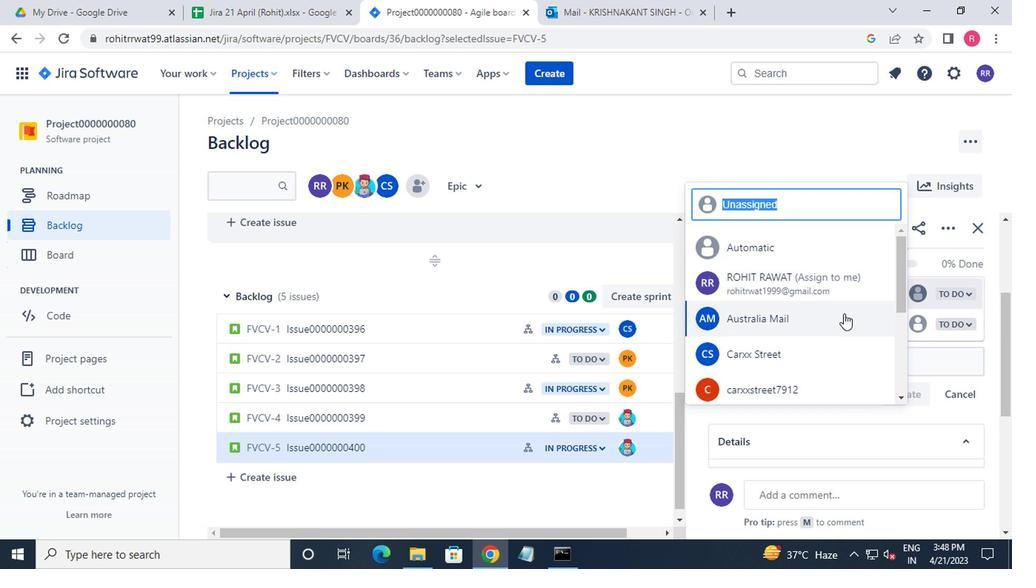 
Action: Mouse scrolled (840, 315) with delta (0, -1)
Screenshot: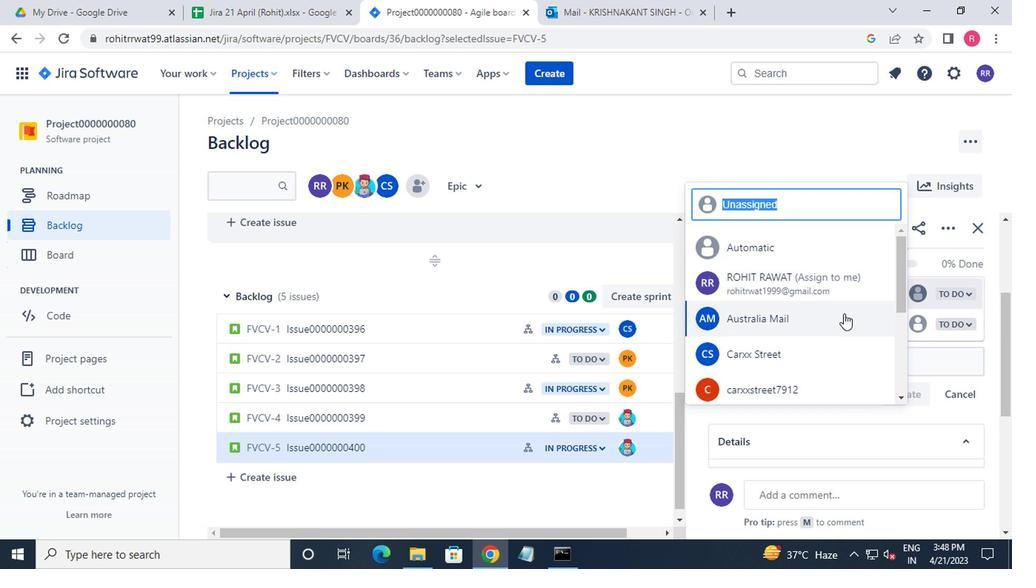
Action: Mouse moved to (839, 317)
Screenshot: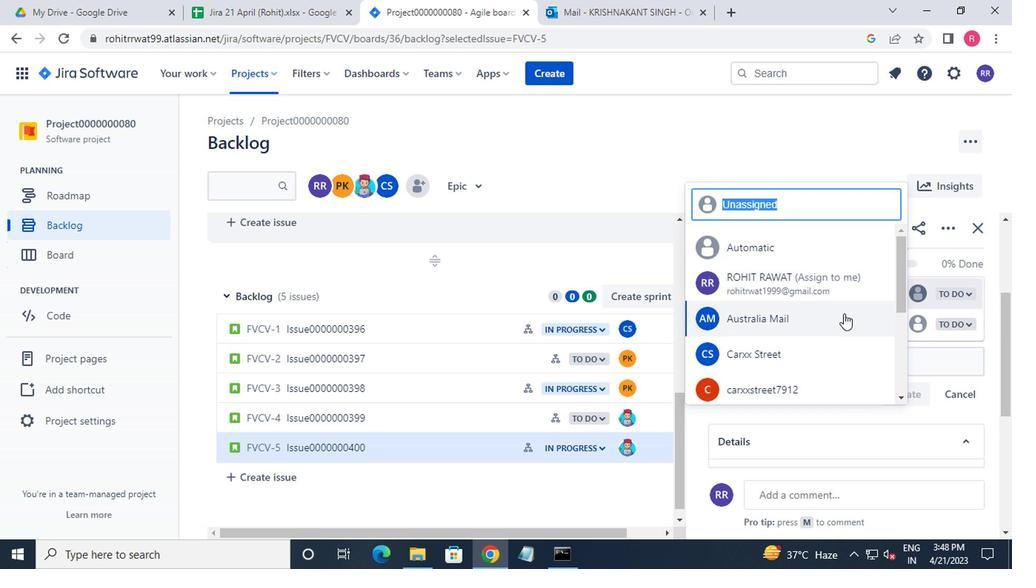 
Action: Mouse scrolled (839, 317) with delta (0, 0)
Screenshot: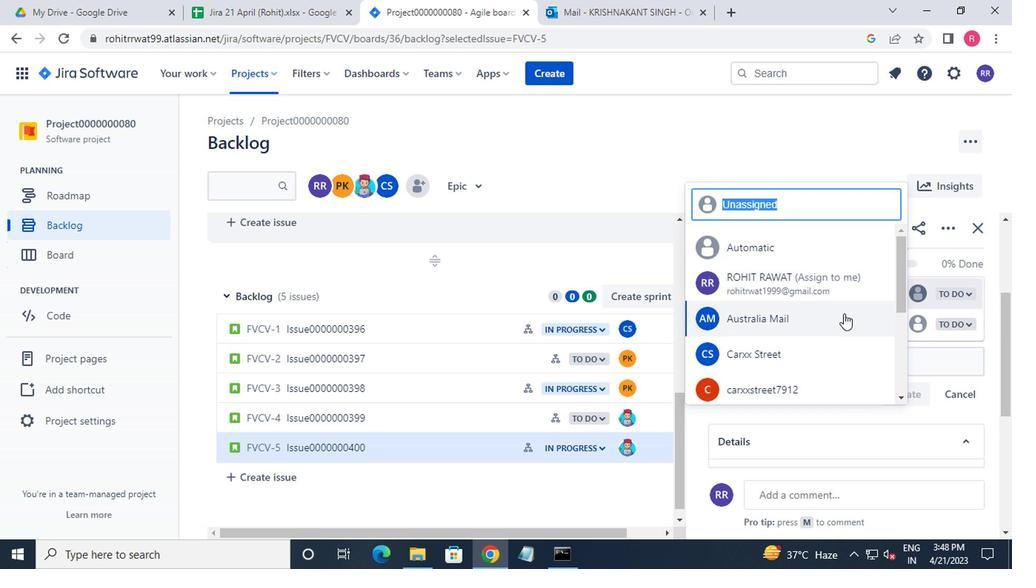 
Action: Mouse moved to (838, 319)
Screenshot: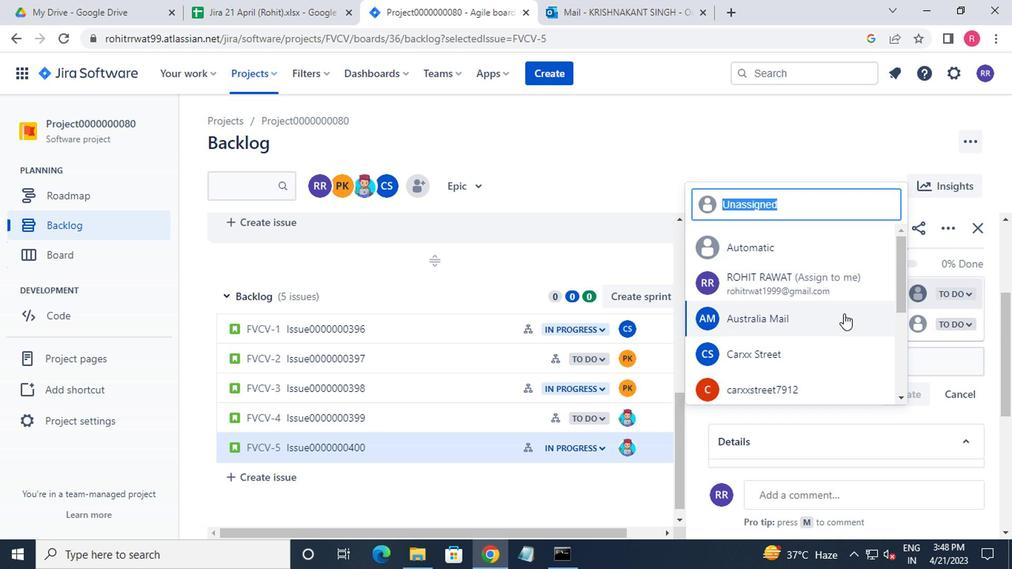 
Action: Mouse scrolled (838, 318) with delta (0, 0)
Screenshot: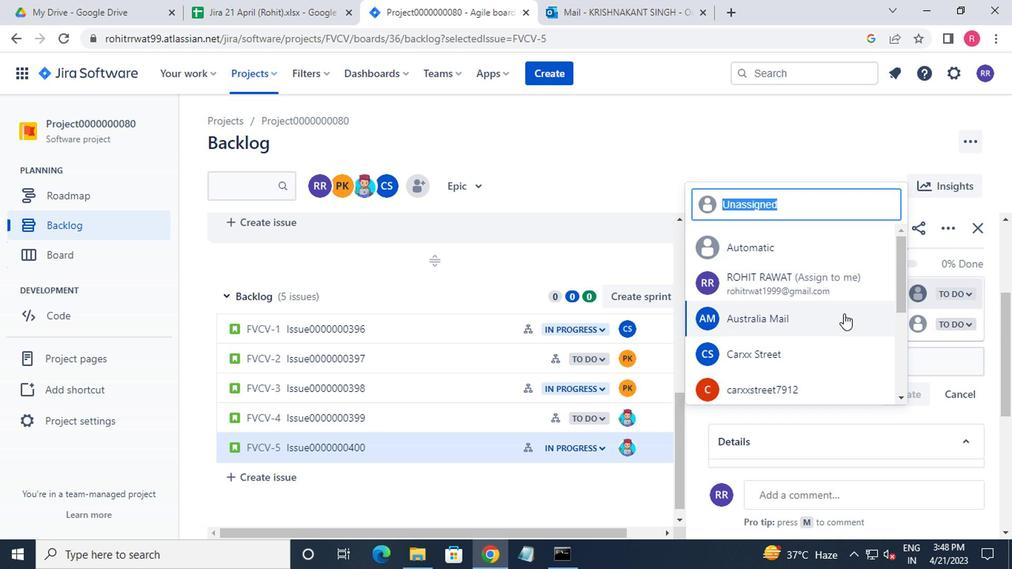 
Action: Mouse moved to (770, 390)
Screenshot: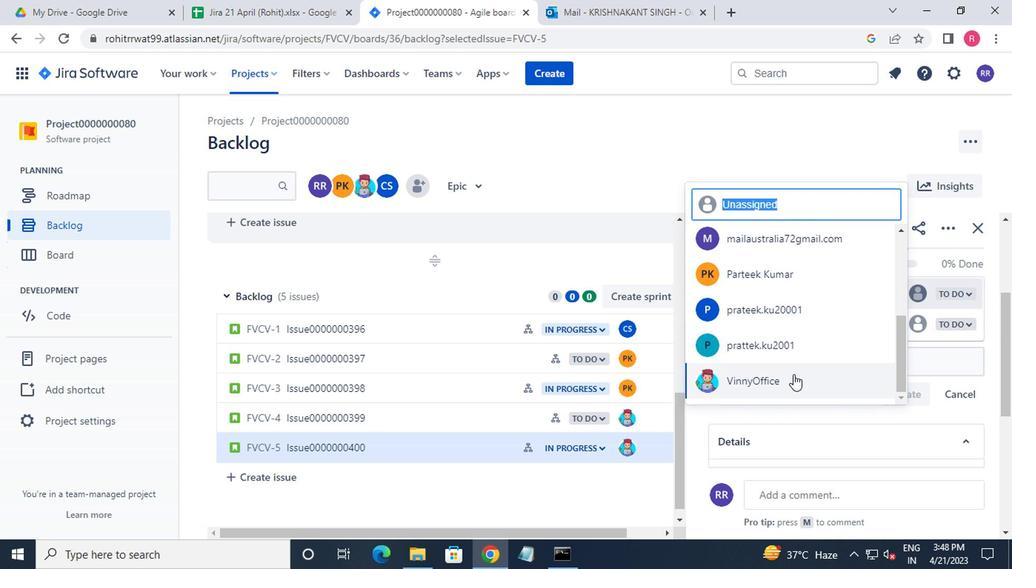 
Action: Mouse pressed left at (770, 390)
Screenshot: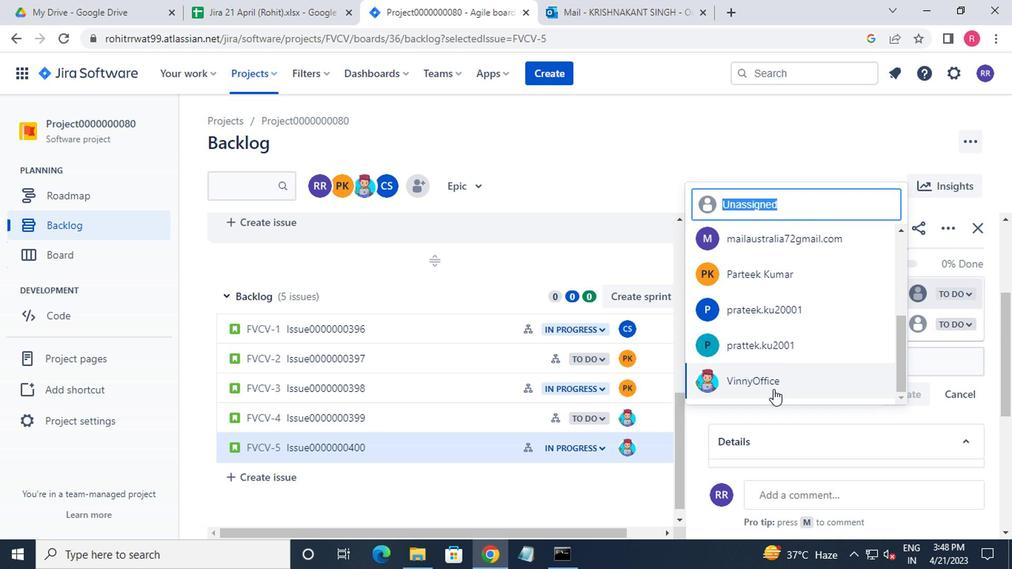 
Action: Mouse moved to (912, 331)
Screenshot: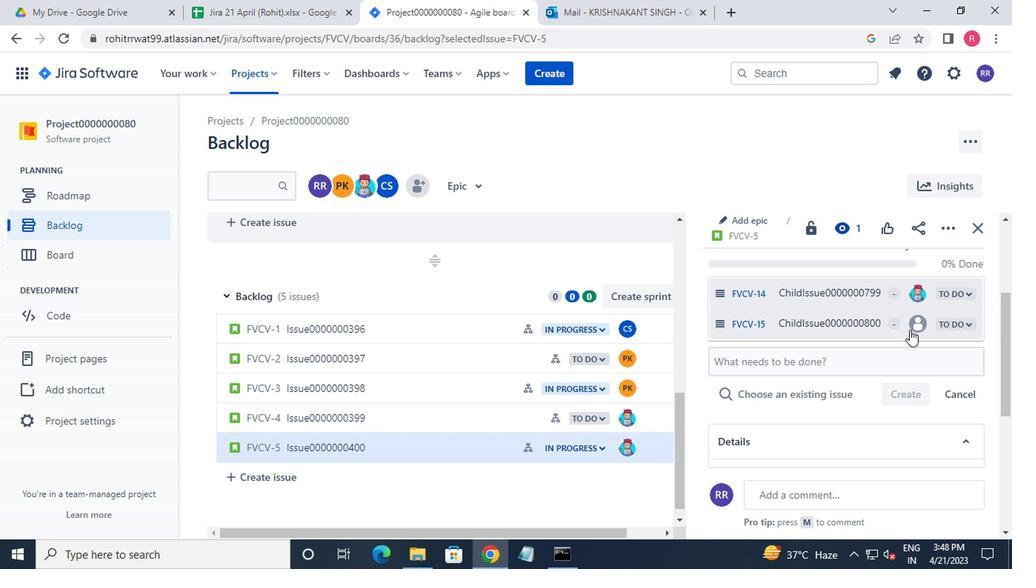 
Action: Mouse pressed left at (912, 331)
Screenshot: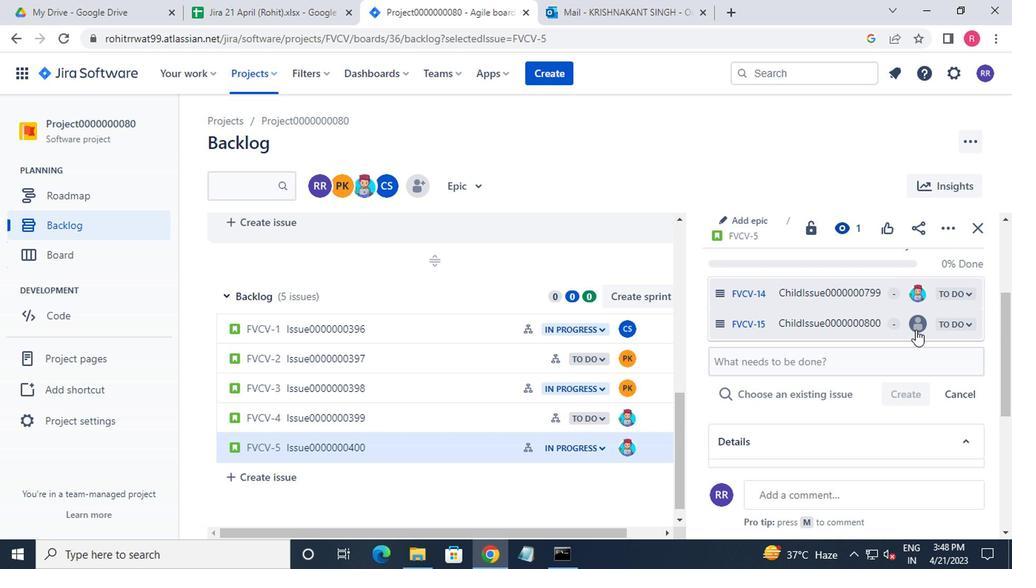 
Action: Mouse moved to (808, 336)
Screenshot: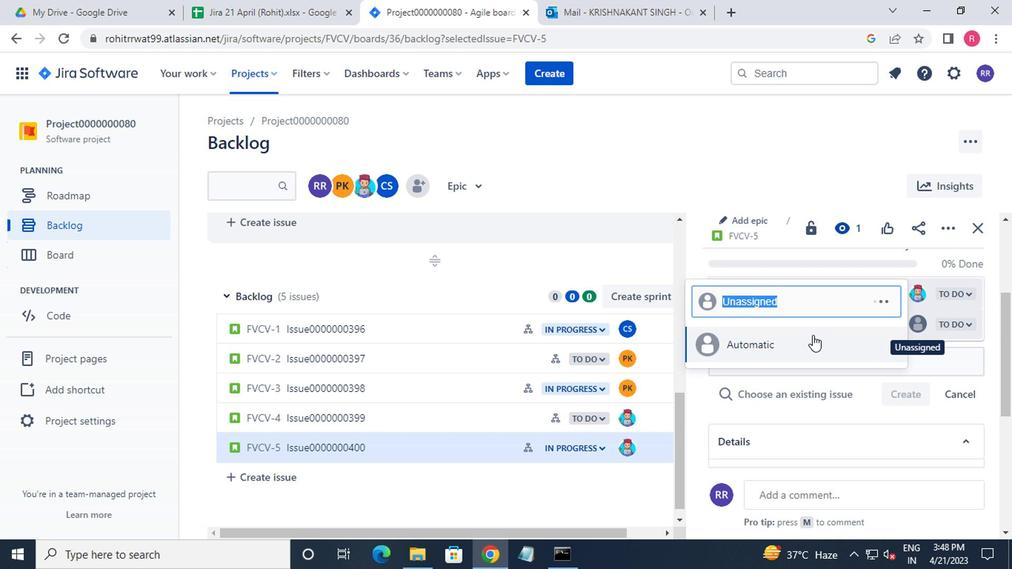 
Action: Mouse scrolled (808, 335) with delta (0, 0)
Screenshot: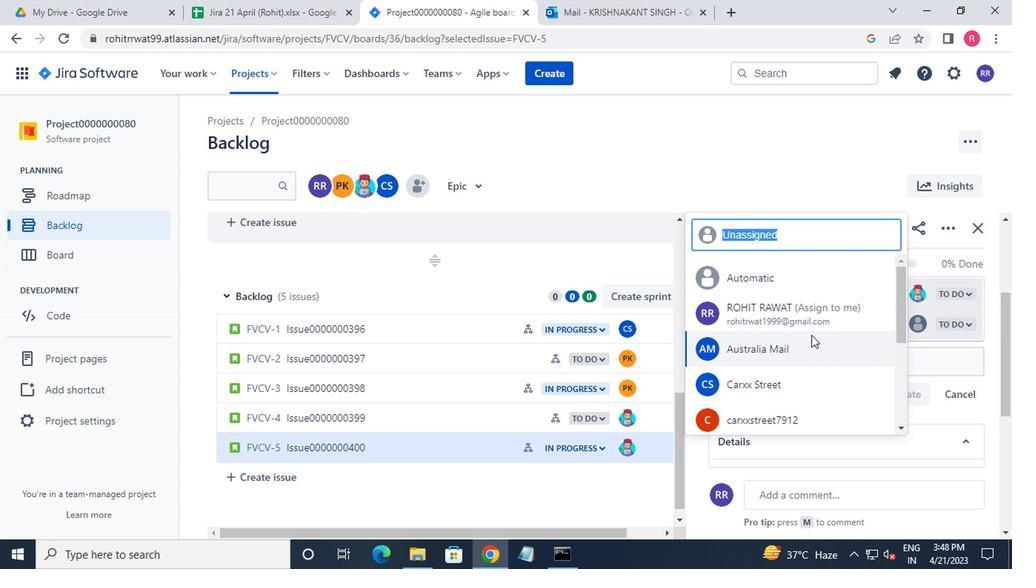 
Action: Mouse scrolled (808, 335) with delta (0, 0)
Screenshot: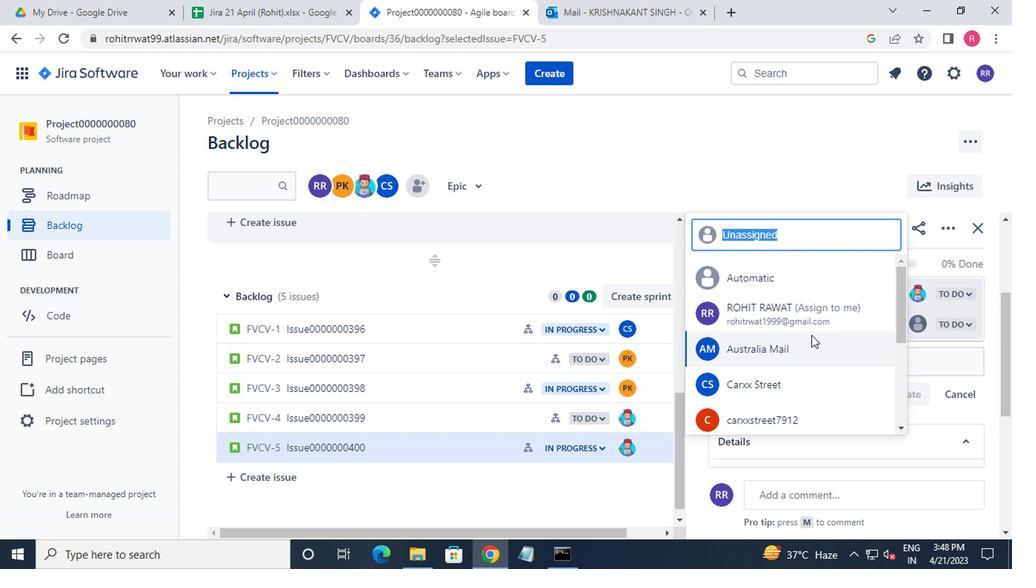 
Action: Mouse scrolled (808, 335) with delta (0, 0)
Screenshot: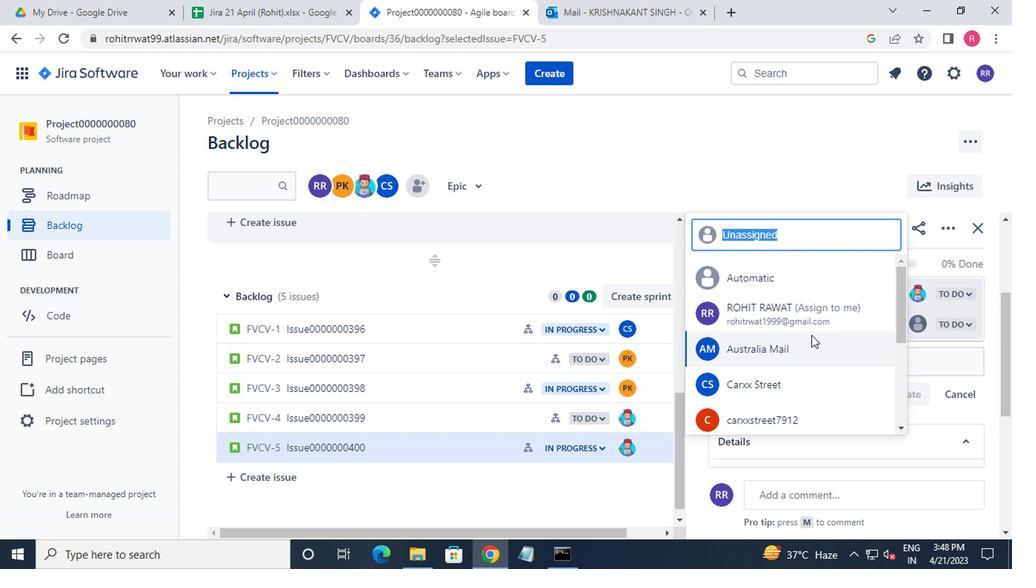 
Action: Mouse scrolled (808, 335) with delta (0, 0)
Screenshot: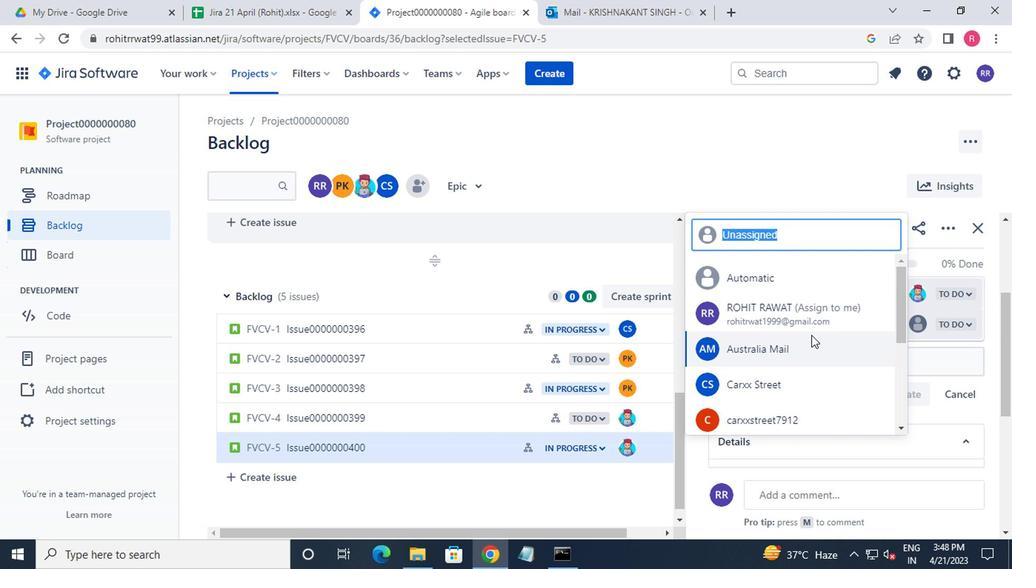 
Action: Mouse scrolled (808, 335) with delta (0, 0)
Screenshot: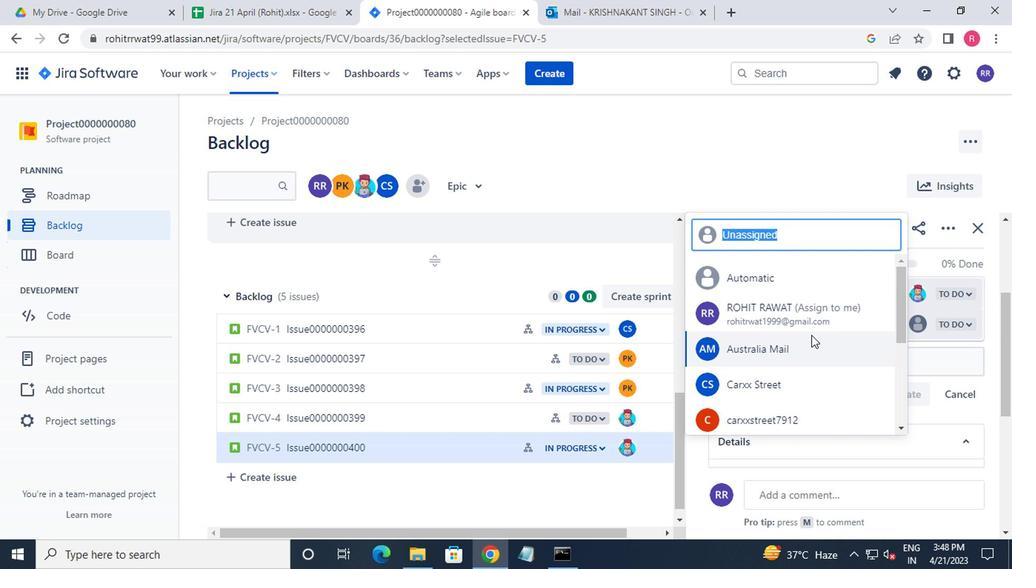 
Action: Mouse moved to (807, 337)
Screenshot: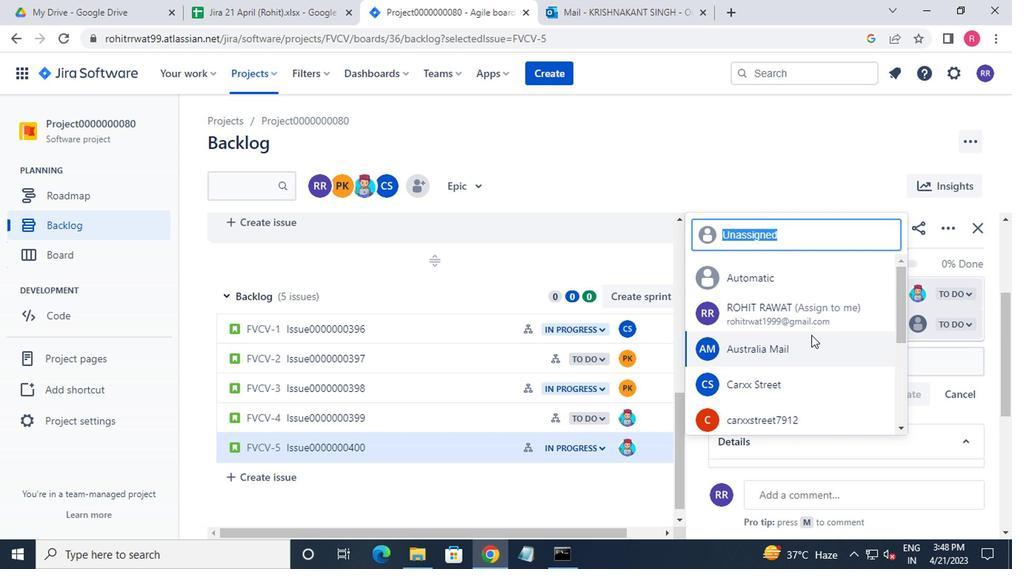 
Action: Mouse scrolled (807, 336) with delta (0, -1)
Screenshot: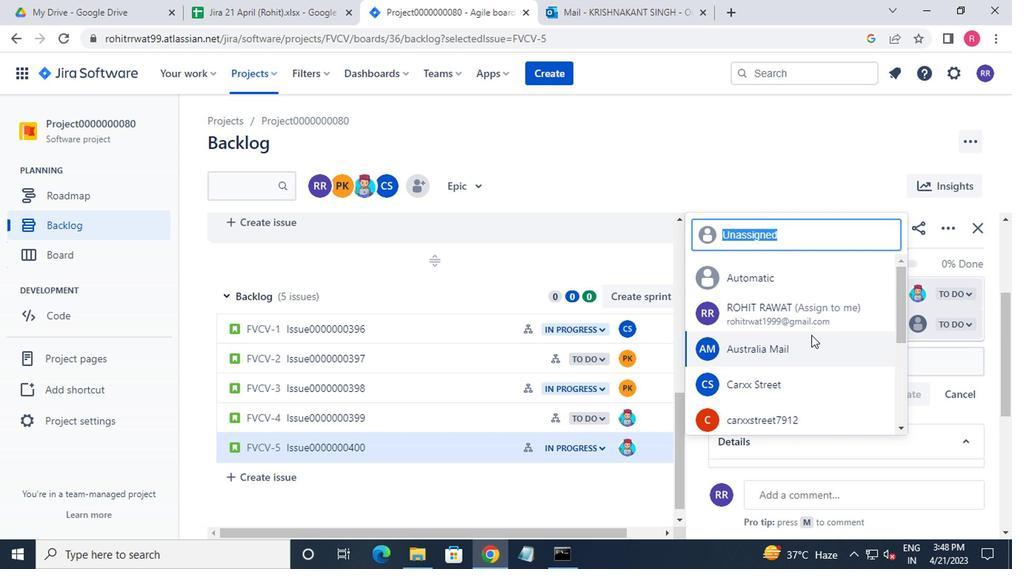 
Action: Mouse moved to (765, 414)
Screenshot: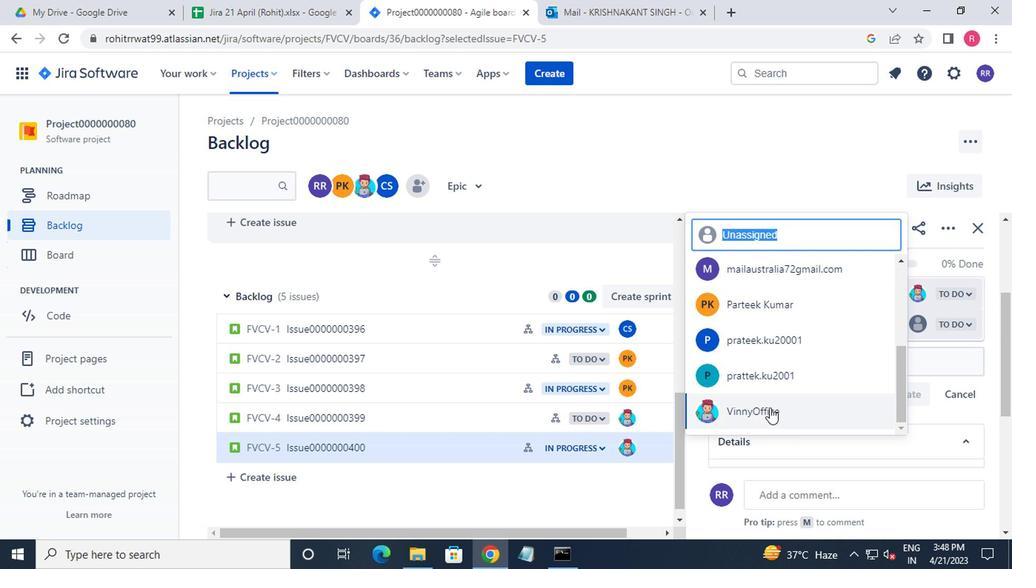 
Action: Mouse pressed left at (765, 414)
Screenshot: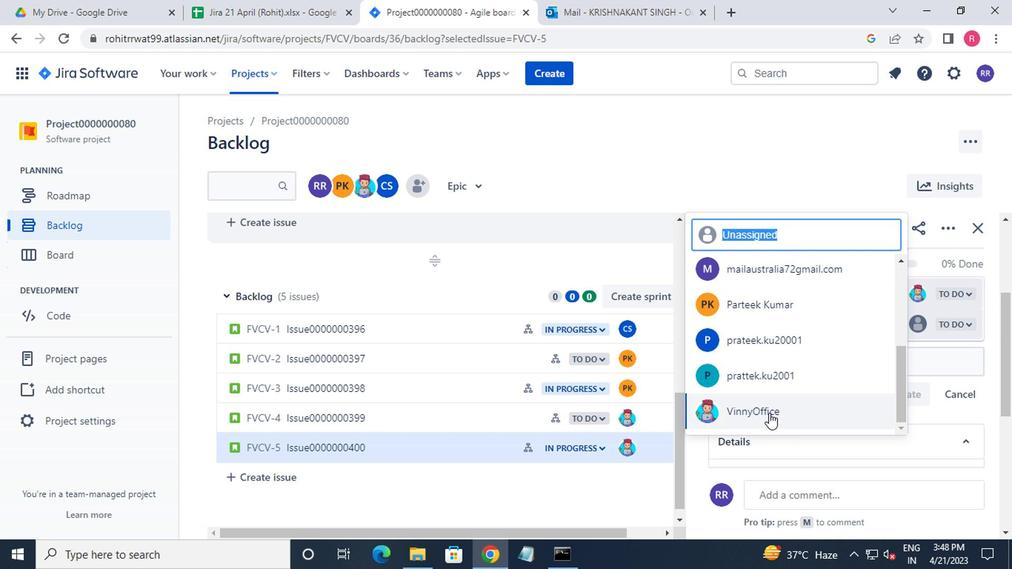 
Action: Mouse moved to (269, 78)
Screenshot: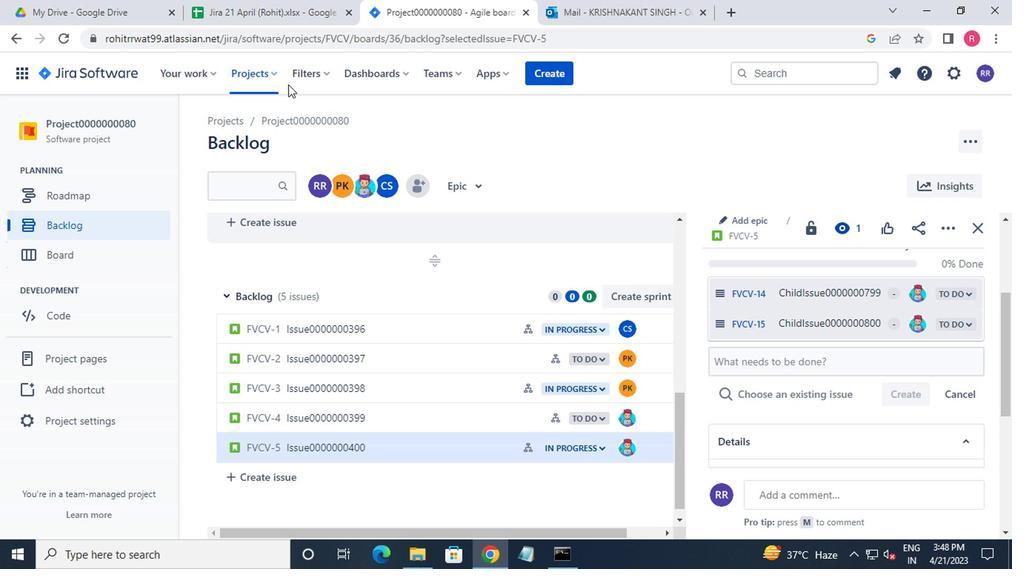 
Action: Mouse pressed left at (269, 78)
Screenshot: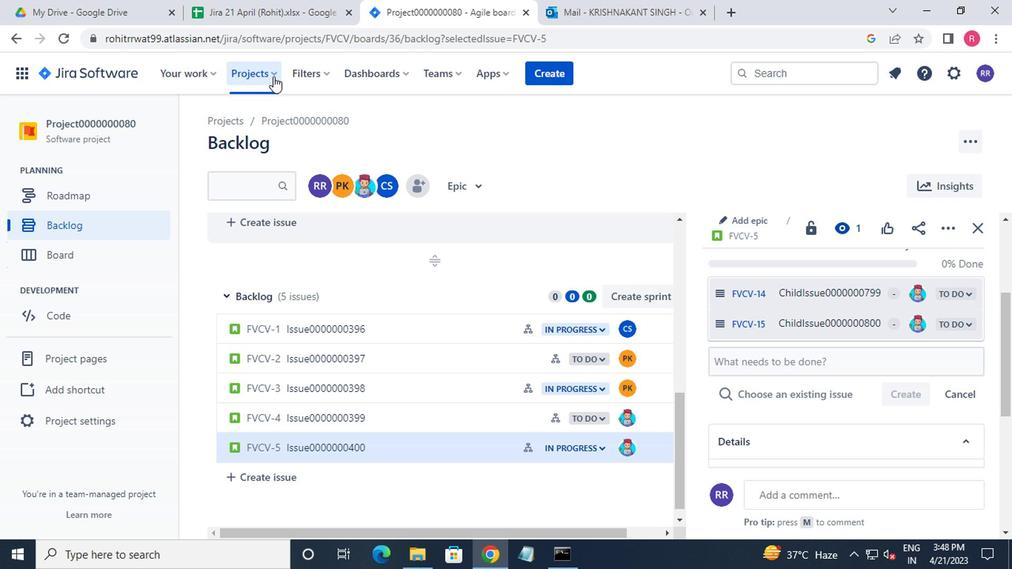 
Action: Mouse moved to (308, 172)
Screenshot: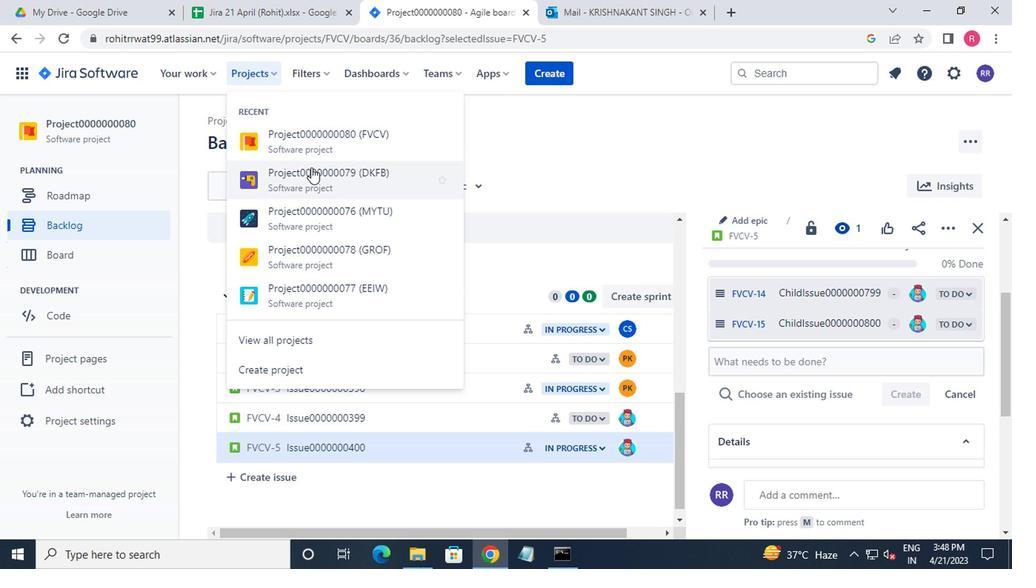 
Action: Mouse pressed left at (308, 172)
Screenshot: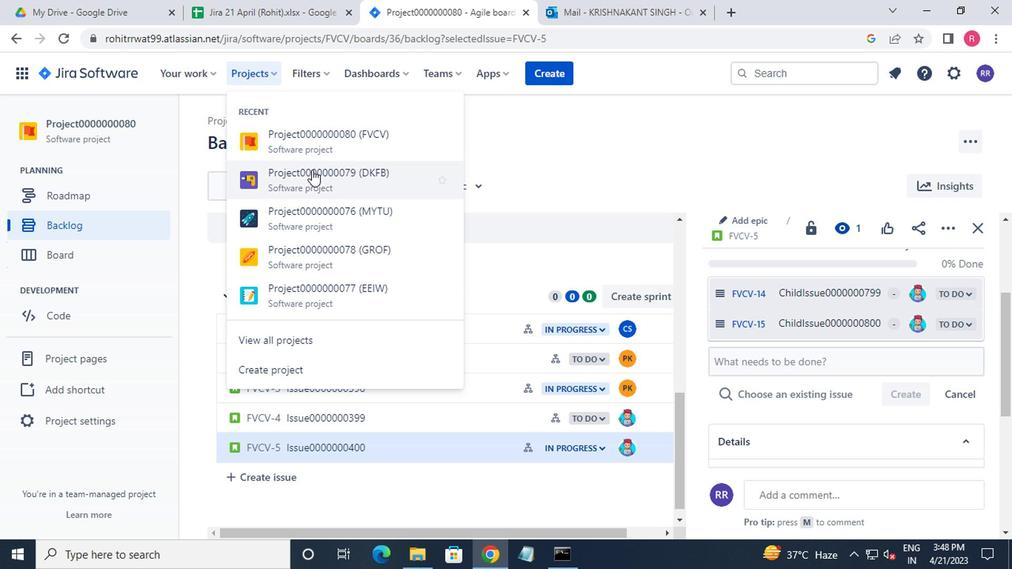 
Action: Mouse moved to (114, 227)
Screenshot: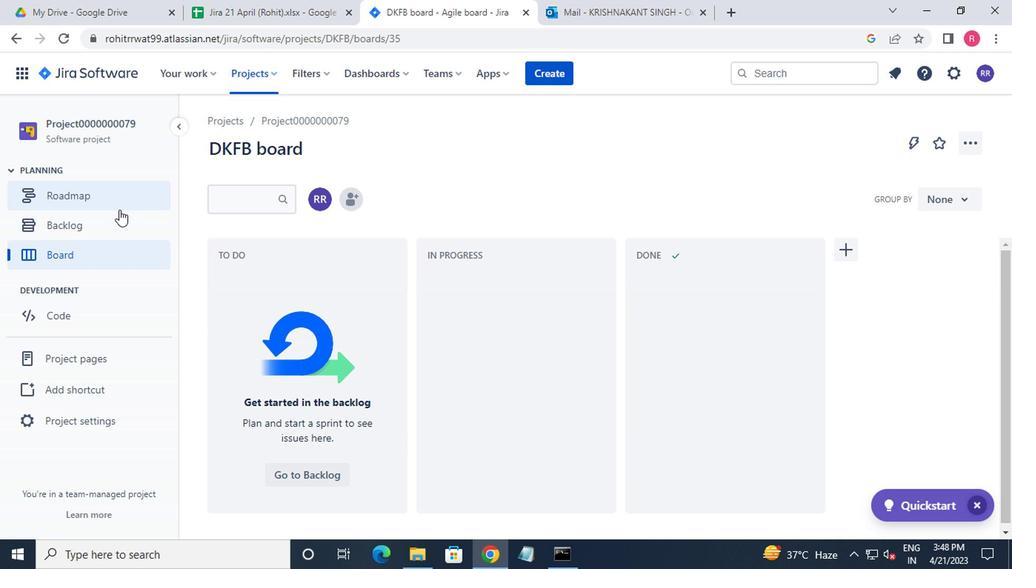 
Action: Mouse pressed left at (114, 227)
Screenshot: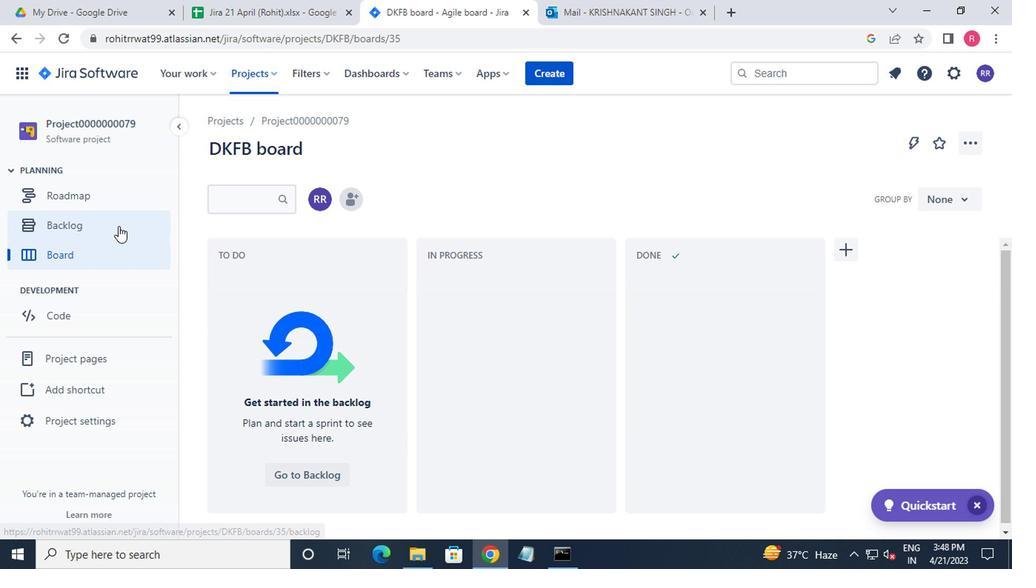 
Action: Mouse moved to (286, 269)
Screenshot: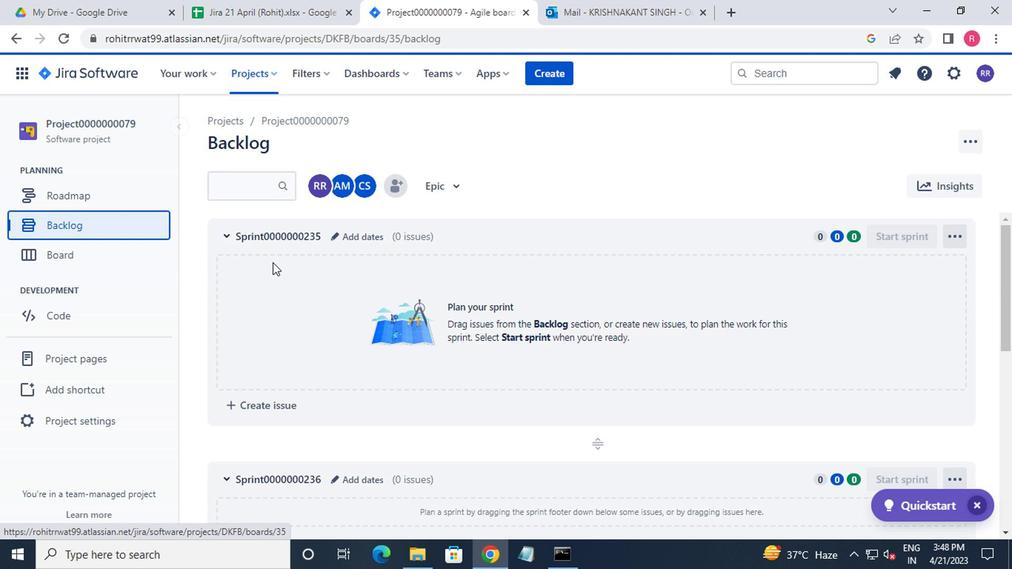 
Action: Mouse scrolled (286, 268) with delta (0, -1)
Screenshot: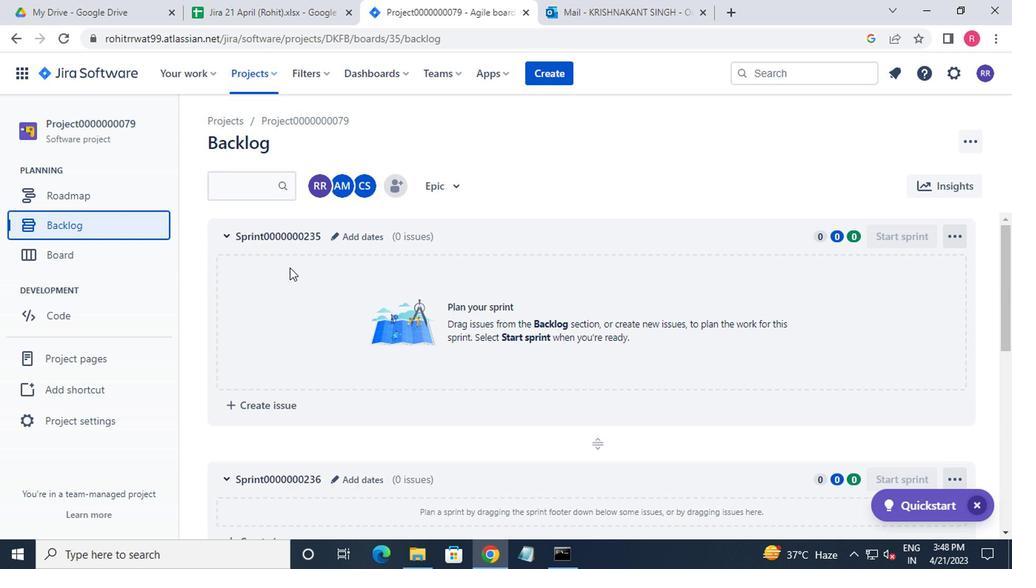 
Action: Mouse moved to (286, 269)
Screenshot: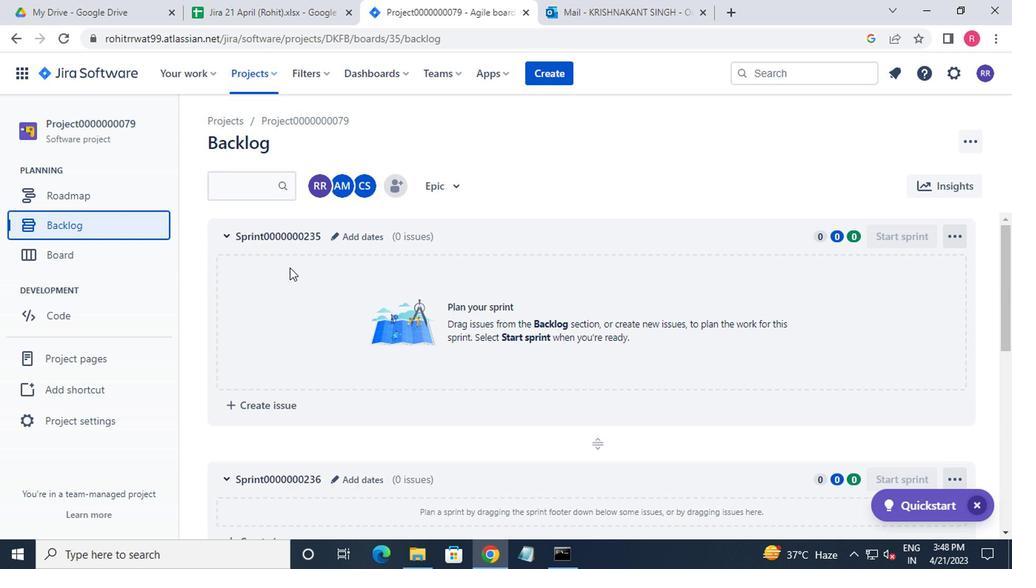 
Action: Mouse scrolled (286, 268) with delta (0, -1)
Screenshot: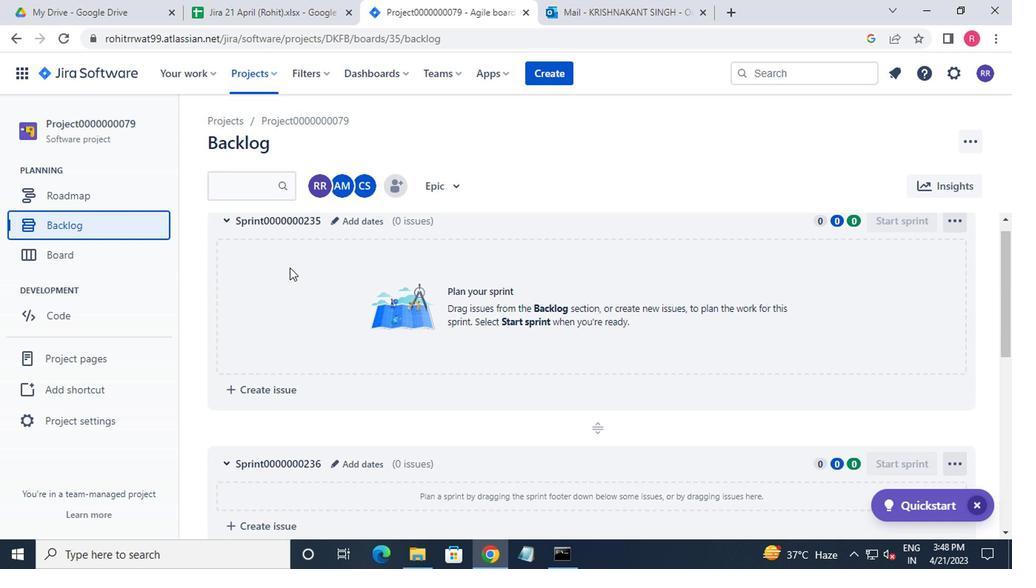 
Action: Mouse scrolled (286, 268) with delta (0, -1)
Screenshot: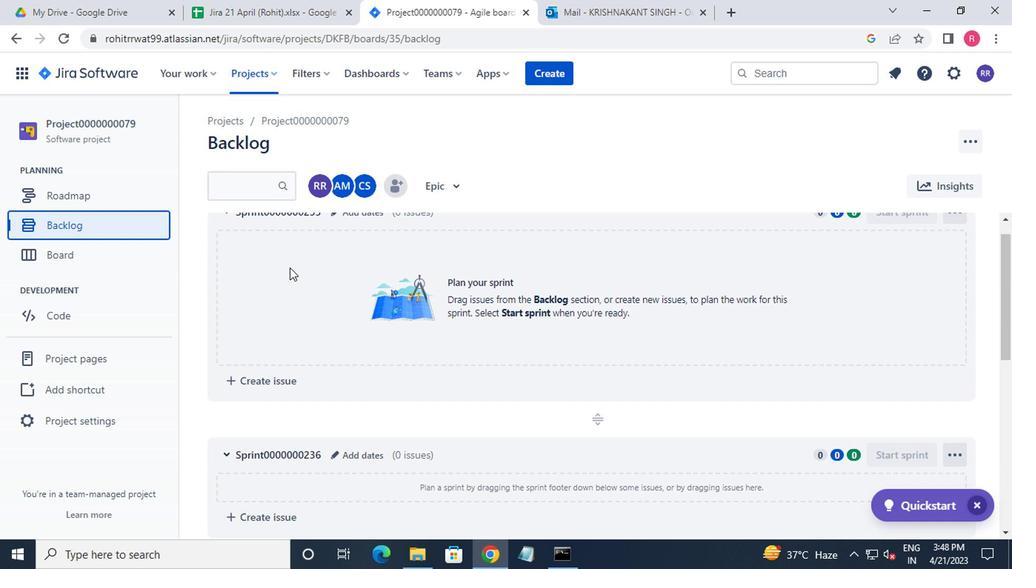 
Action: Mouse scrolled (286, 268) with delta (0, -1)
Screenshot: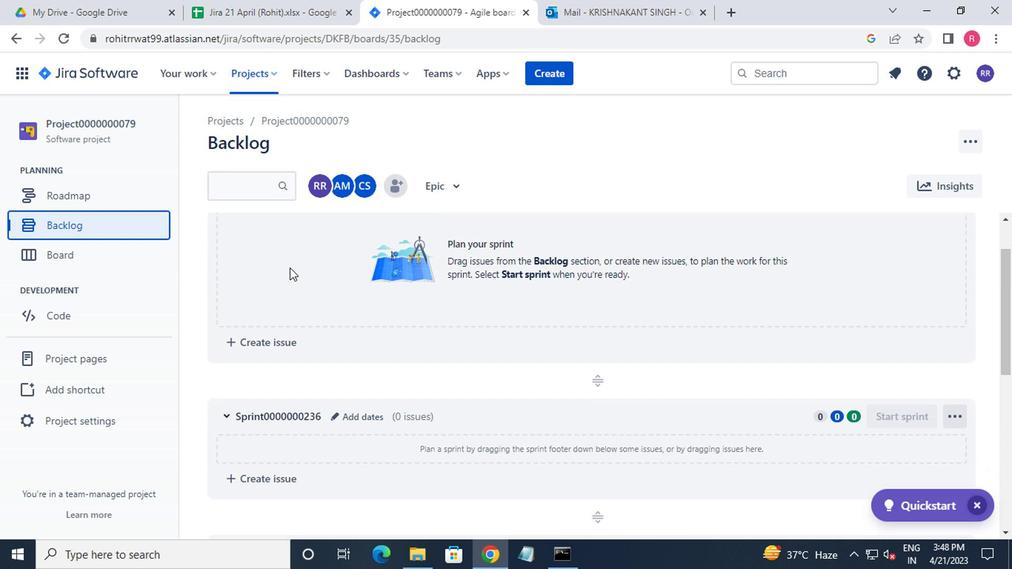 
Action: Mouse scrolled (286, 268) with delta (0, -1)
Screenshot: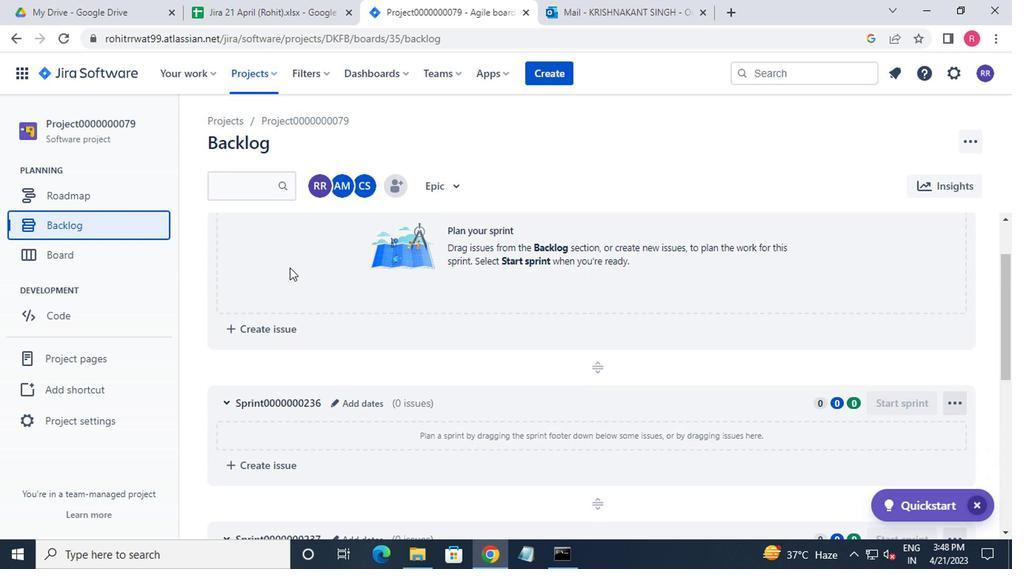 
Action: Mouse moved to (307, 309)
Screenshot: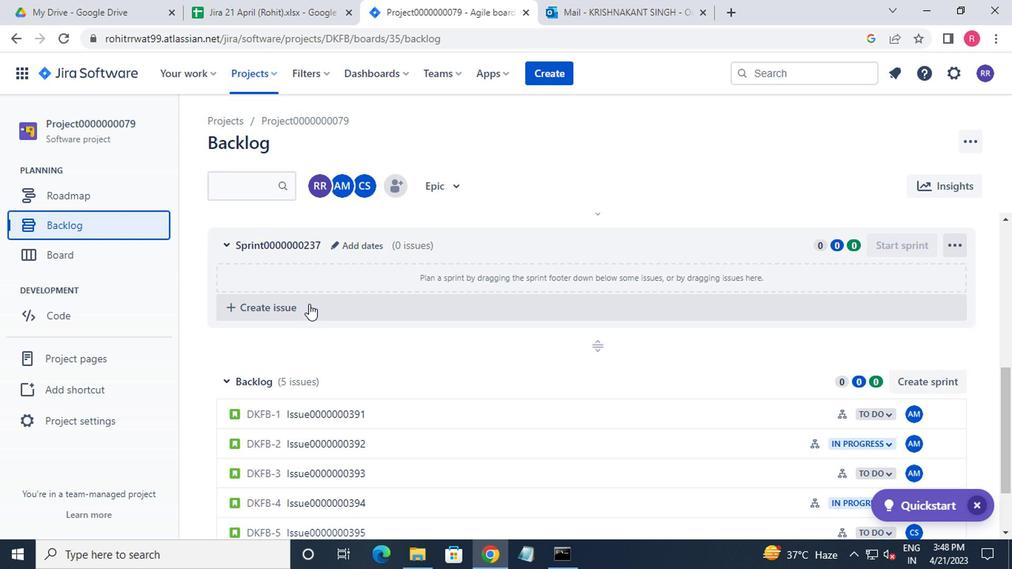 
Action: Mouse scrolled (307, 309) with delta (0, 0)
Screenshot: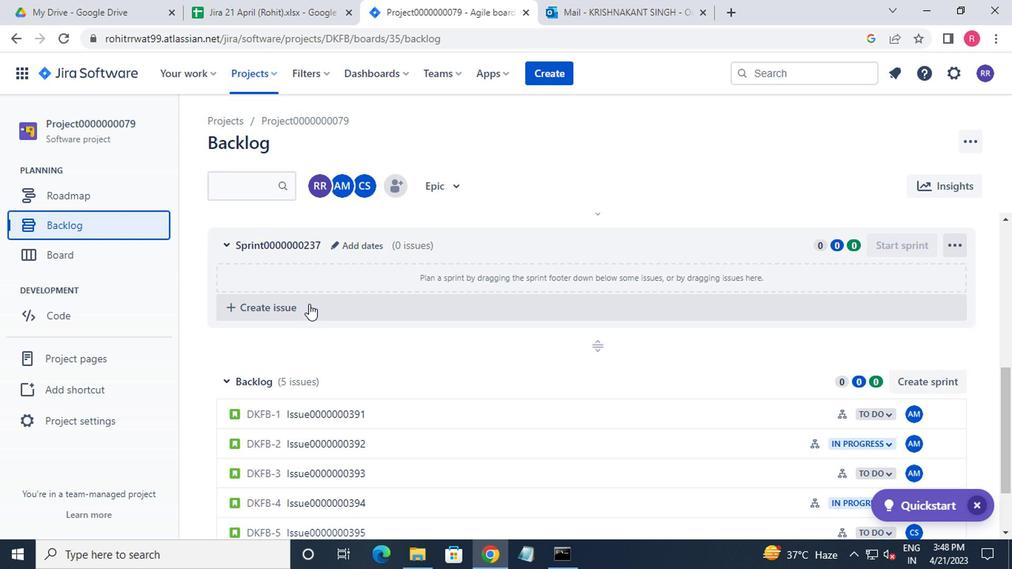 
Action: Mouse moved to (931, 342)
Screenshot: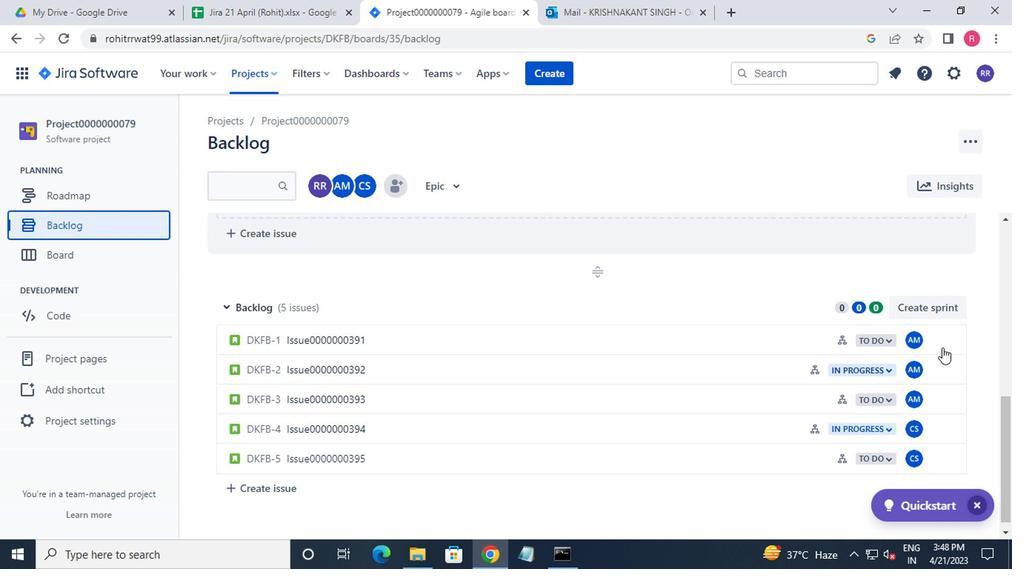 
Action: Mouse pressed left at (931, 342)
Screenshot: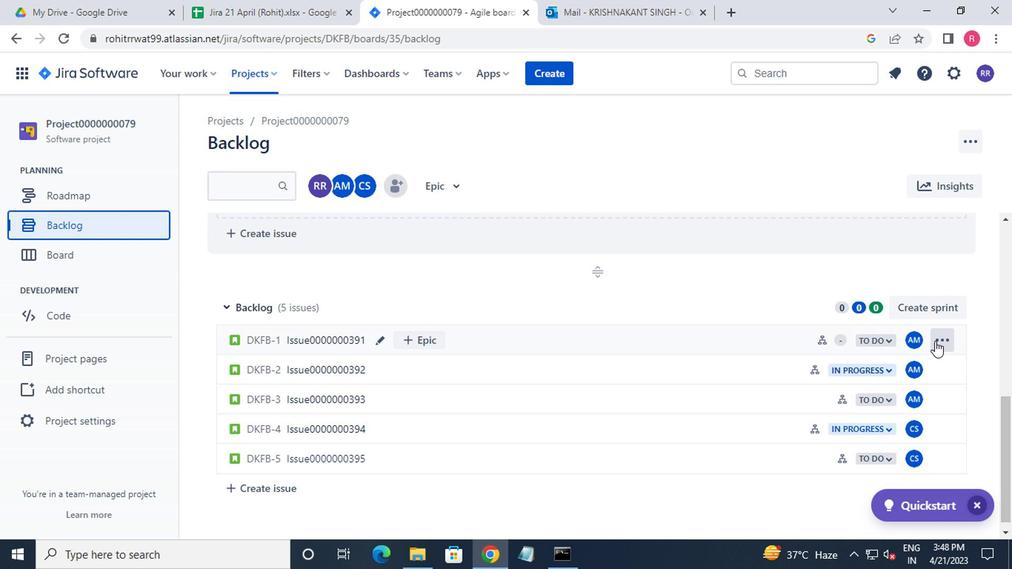 
Action: Mouse moved to (889, 238)
Screenshot: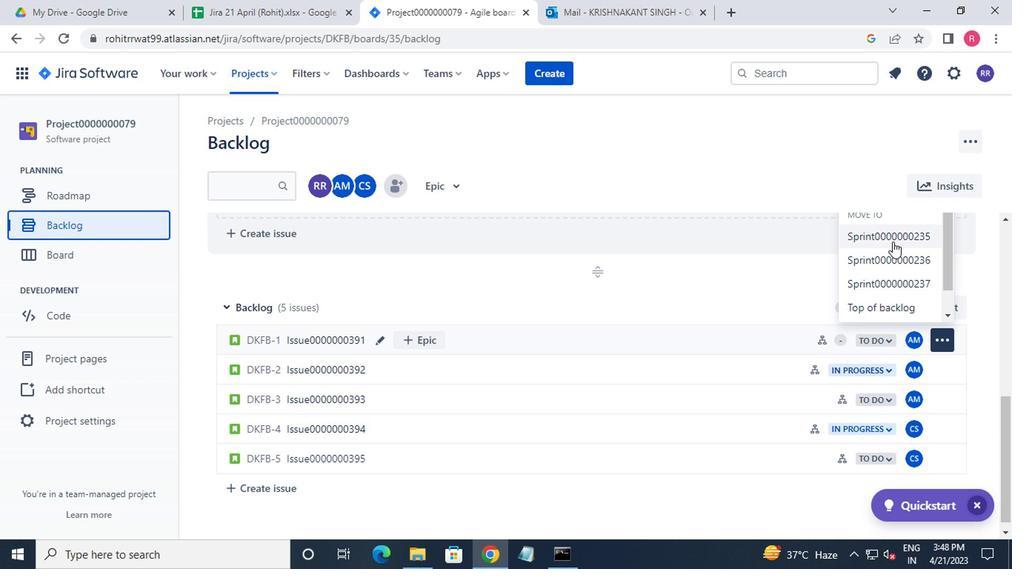 
Action: Mouse pressed left at (889, 238)
Screenshot: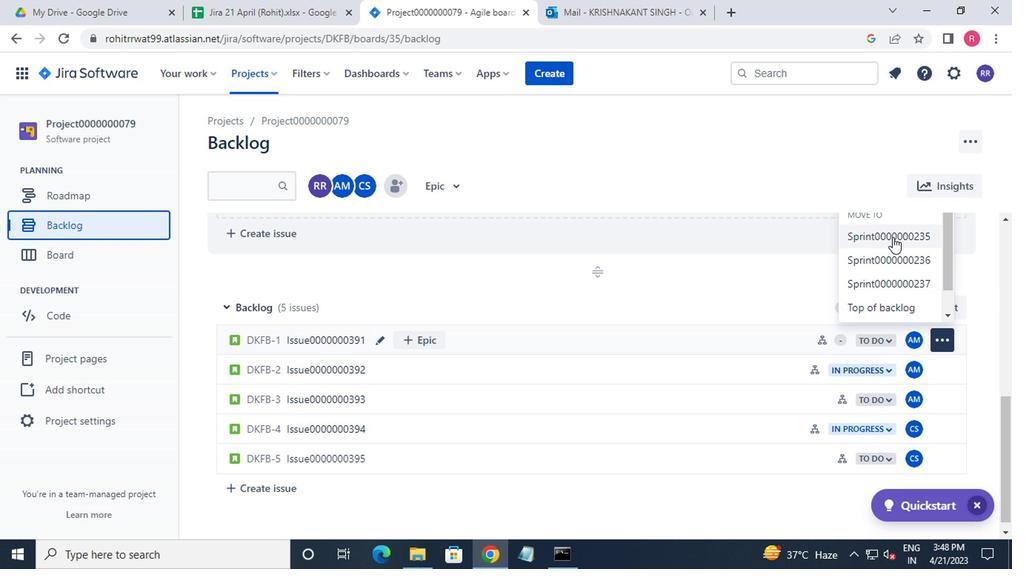 
Action: Mouse moved to (888, 238)
Screenshot: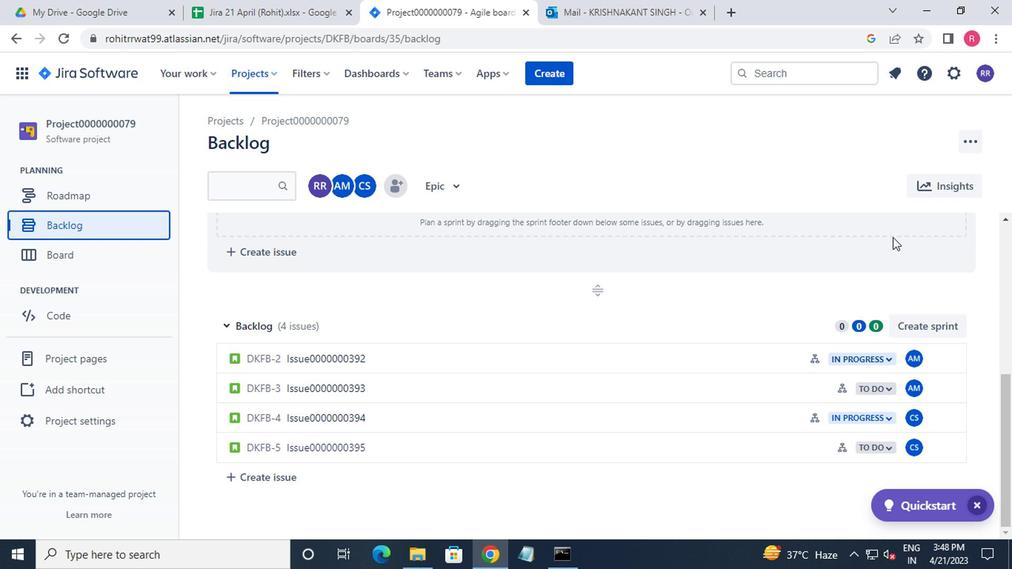 
